 Task: Open a blank sheet, save the file as Cartypes.html Add Heading 'Types of Cars:'Add the following points with numerals 'I.	Sedan_x000D_
II.	SUV_x000D_
III.	Sports car_x000D_
'Select the entire thext and change line spacing to  1.15 ,change the font size of heading and points to 18
Action: Mouse moved to (254, 184)
Screenshot: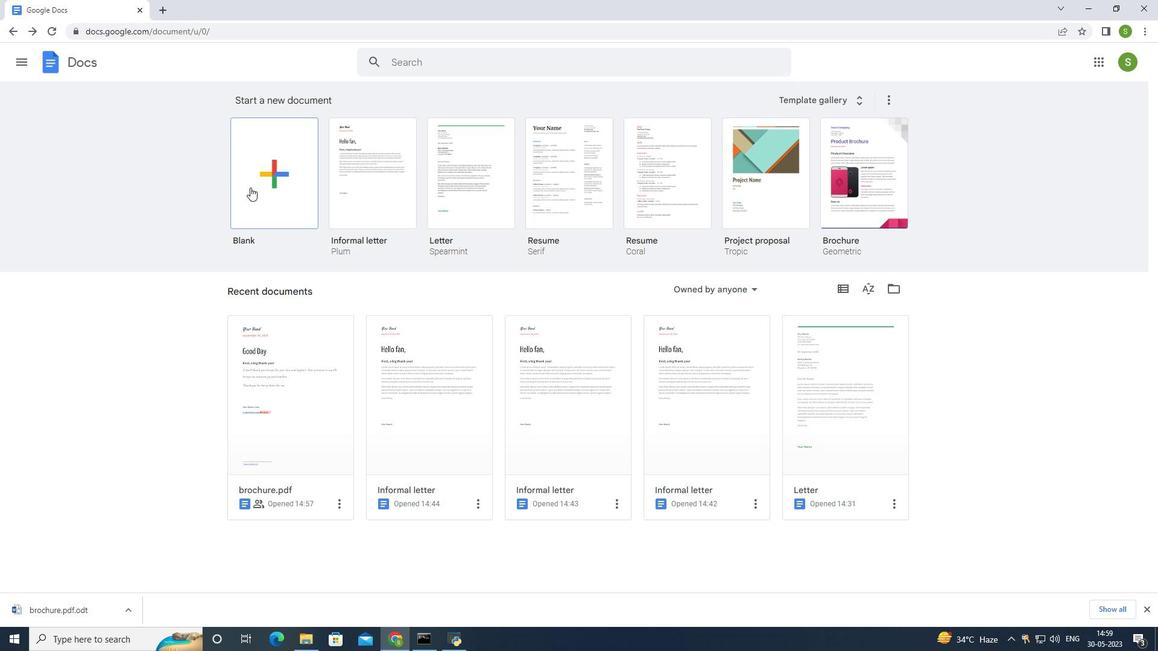 
Action: Mouse pressed left at (254, 184)
Screenshot: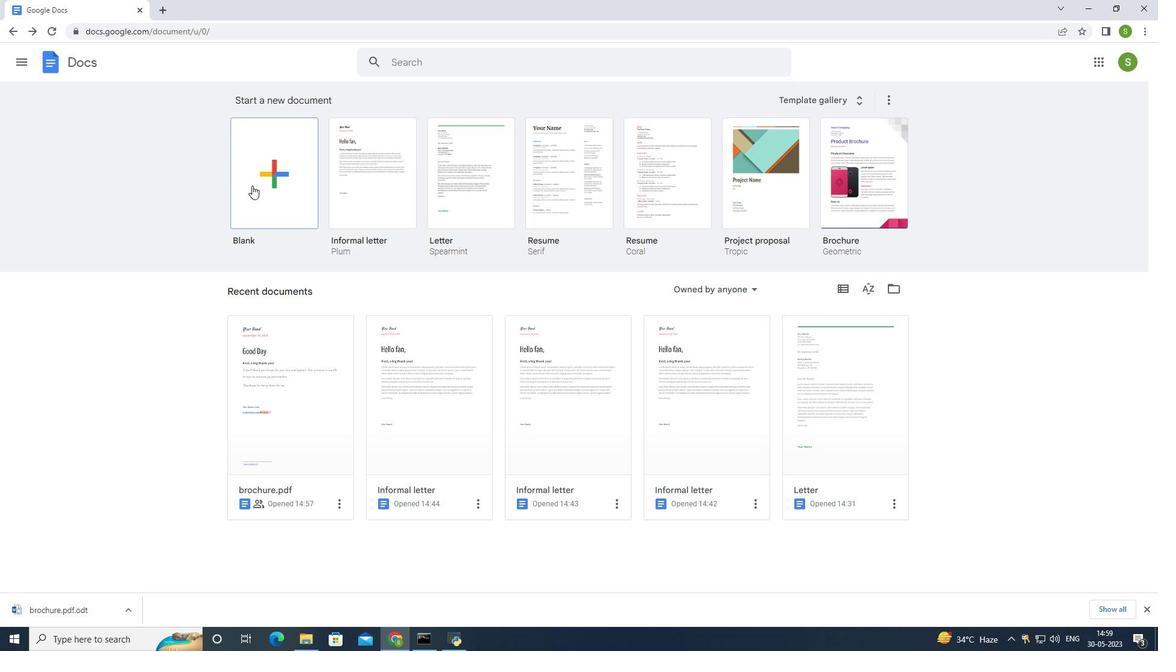 
Action: Mouse moved to (93, 56)
Screenshot: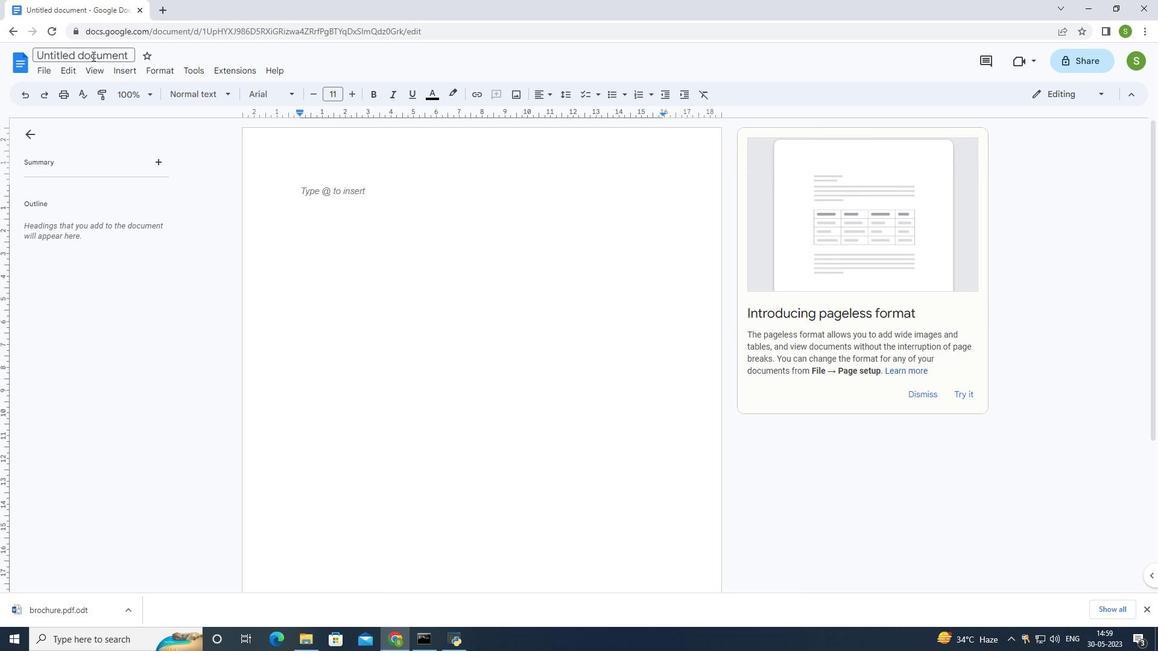 
Action: Mouse pressed left at (93, 56)
Screenshot: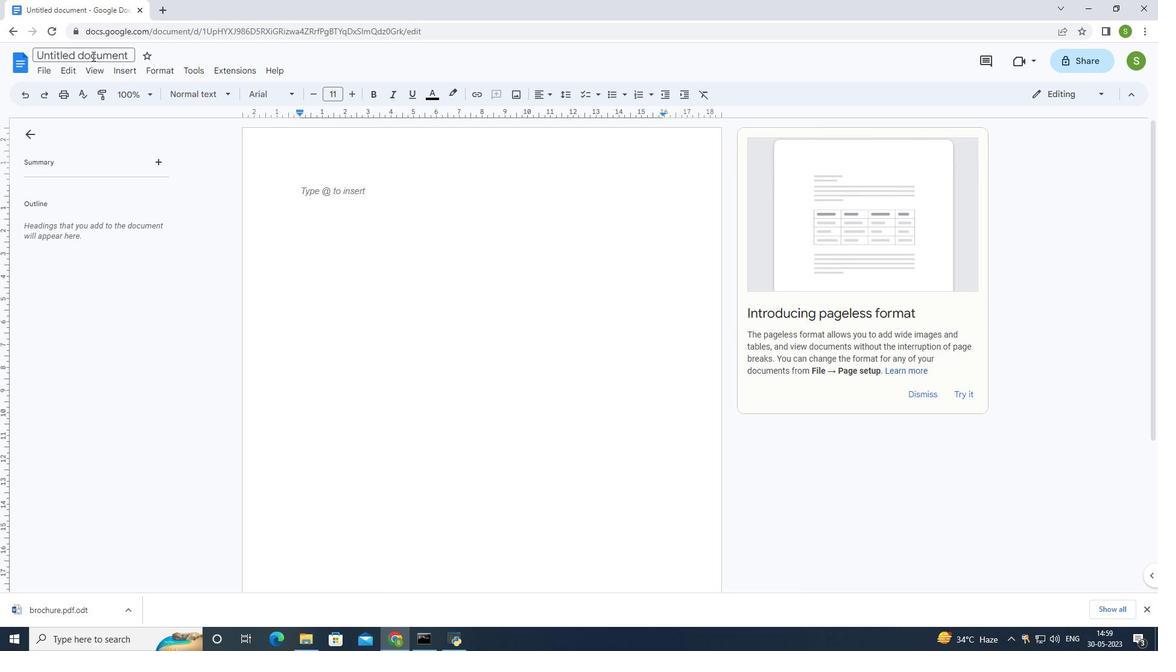
Action: Mouse moved to (132, 56)
Screenshot: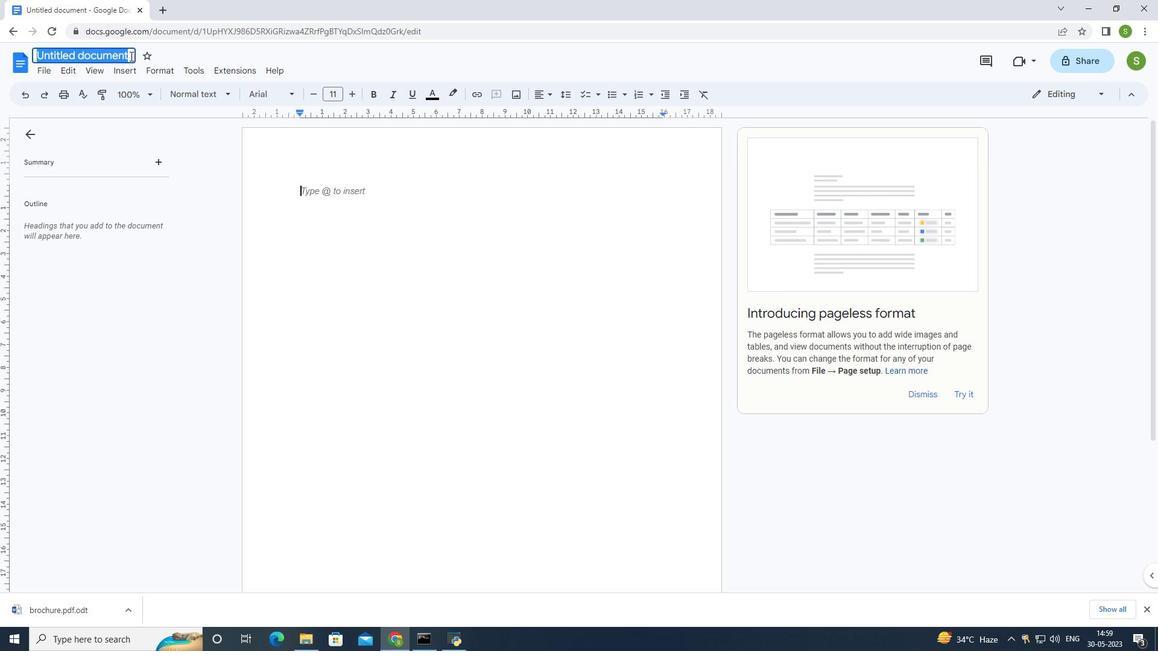 
Action: Key pressed <Key.shift>Cartypes.html<Key.enter>
Screenshot: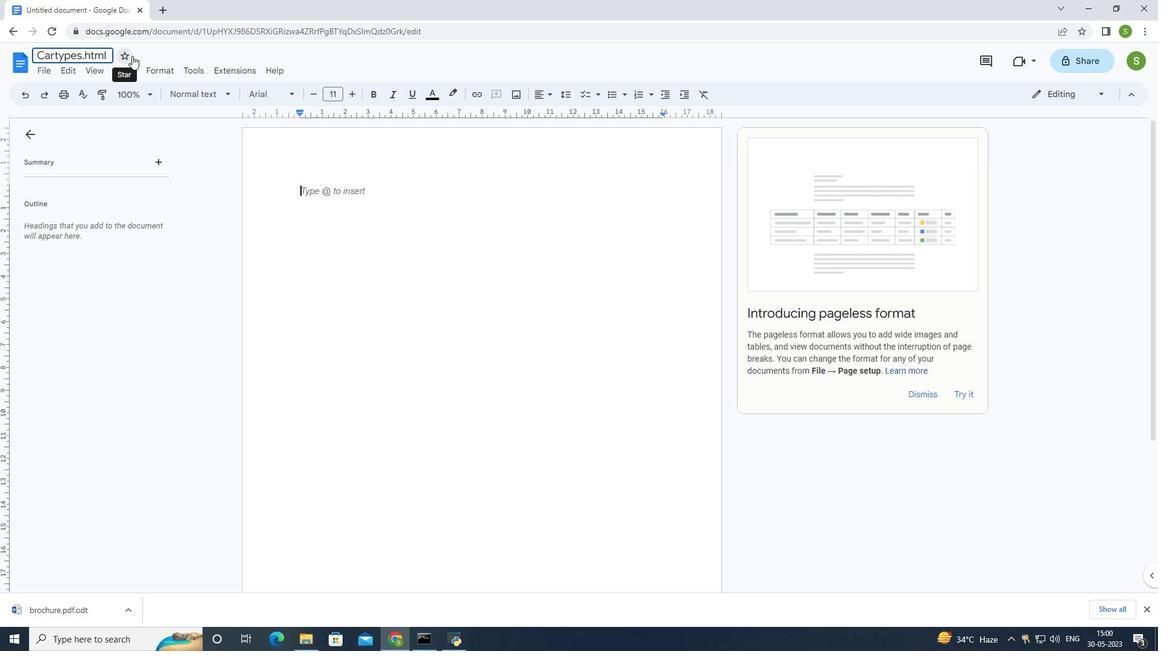 
Action: Mouse moved to (419, 184)
Screenshot: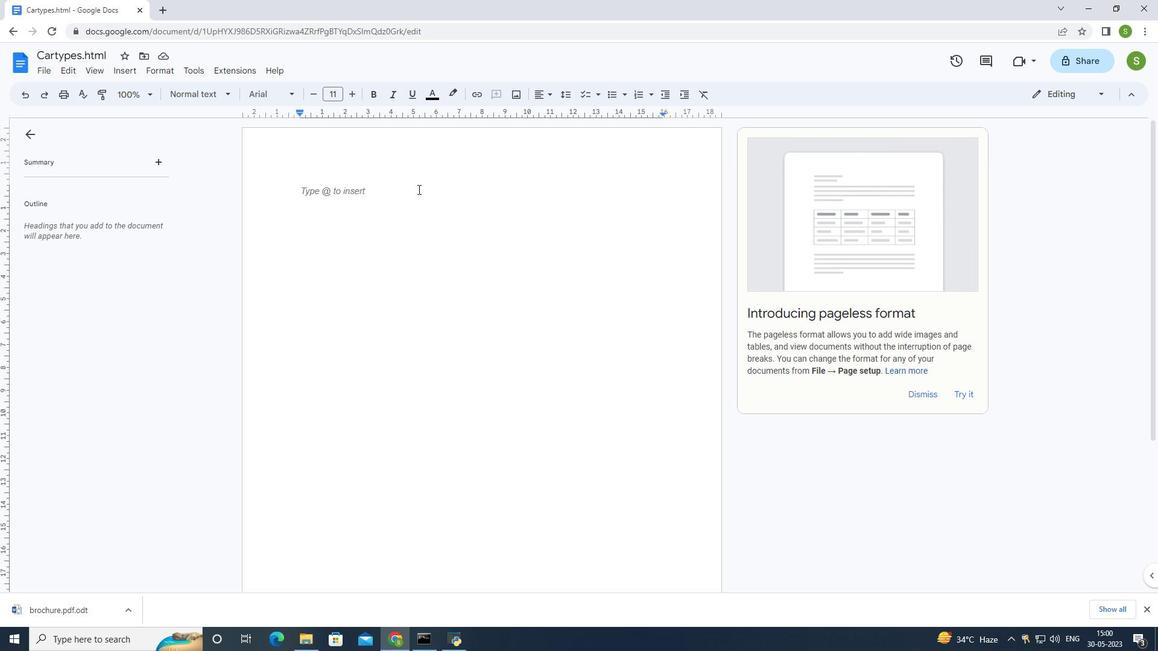 
Action: Key pressed <Key.shift>Types<Key.space>of<Key.space>cars<Key.enter>
Screenshot: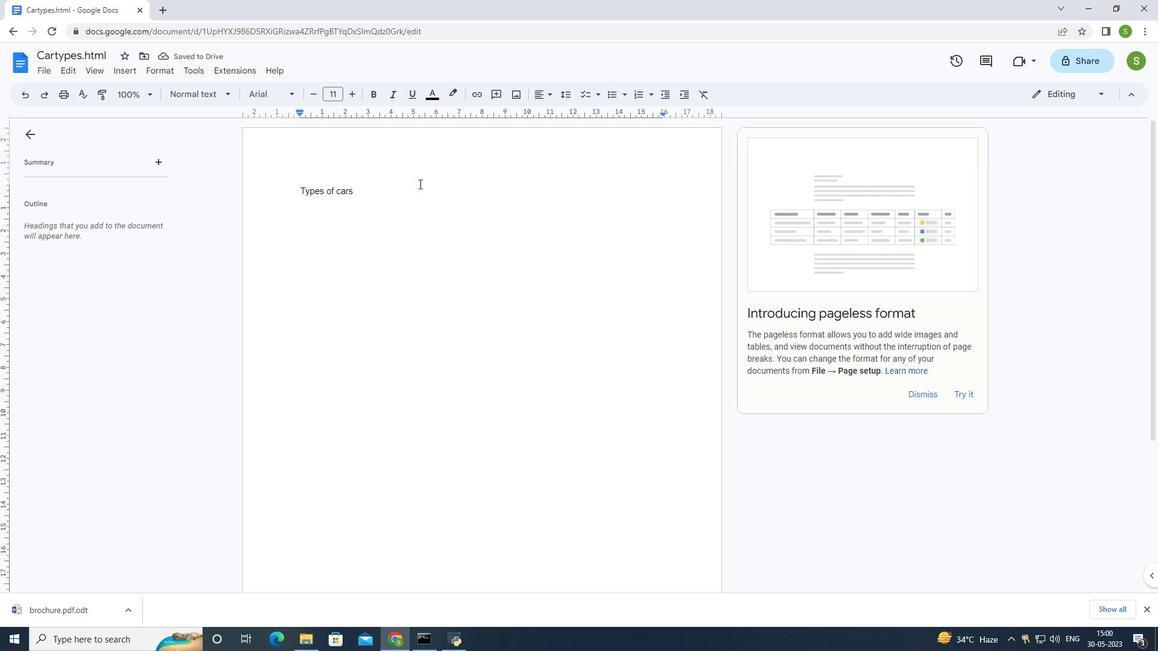 
Action: Mouse moved to (626, 92)
Screenshot: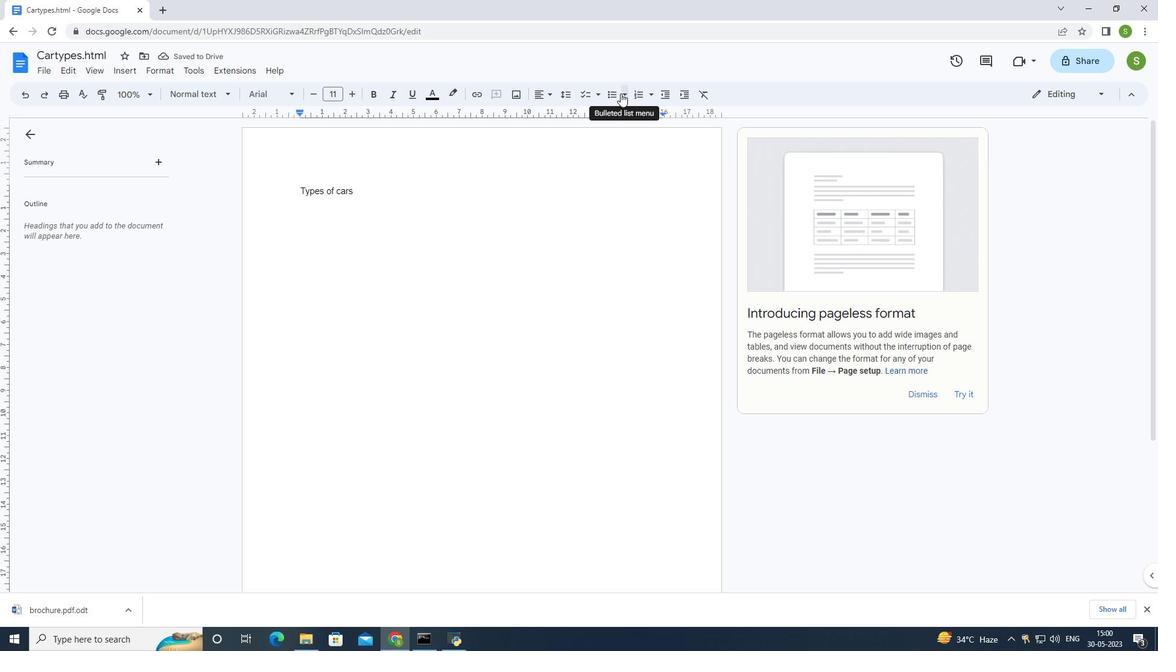 
Action: Mouse pressed left at (626, 92)
Screenshot: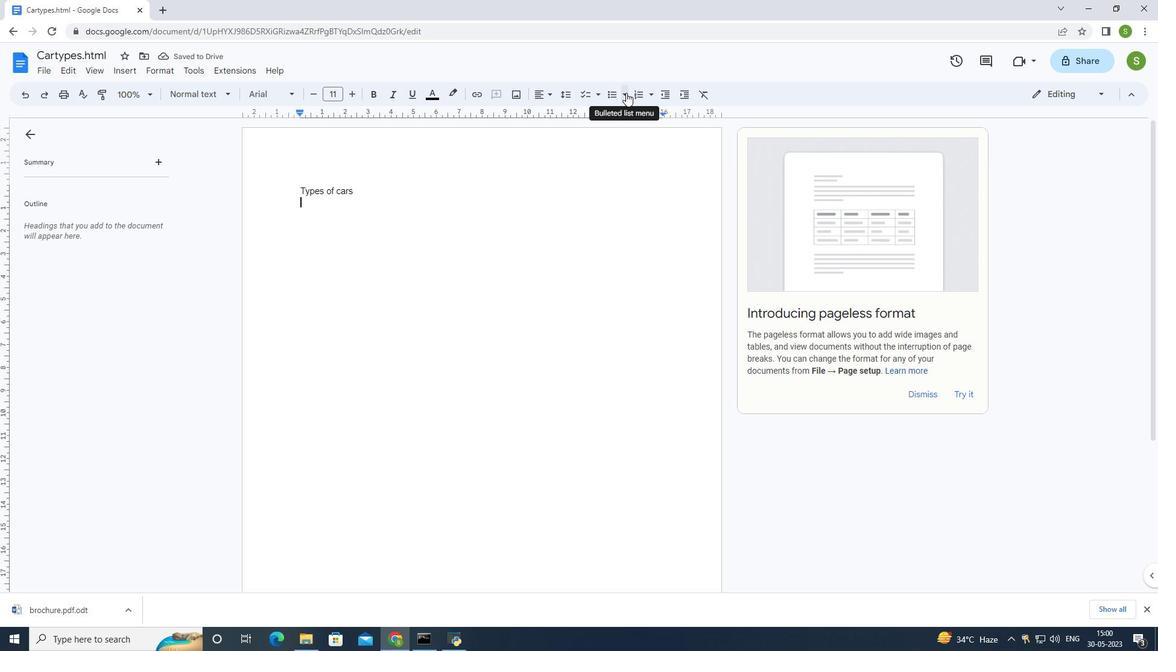 
Action: Mouse moved to (638, 96)
Screenshot: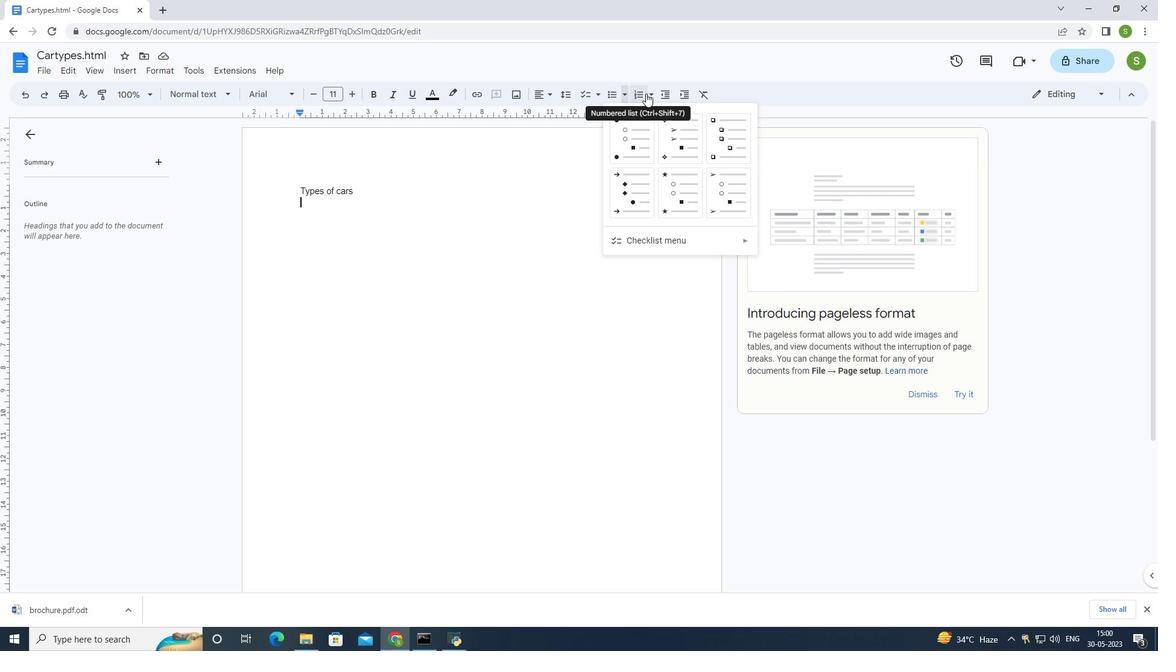 
Action: Mouse pressed left at (638, 96)
Screenshot: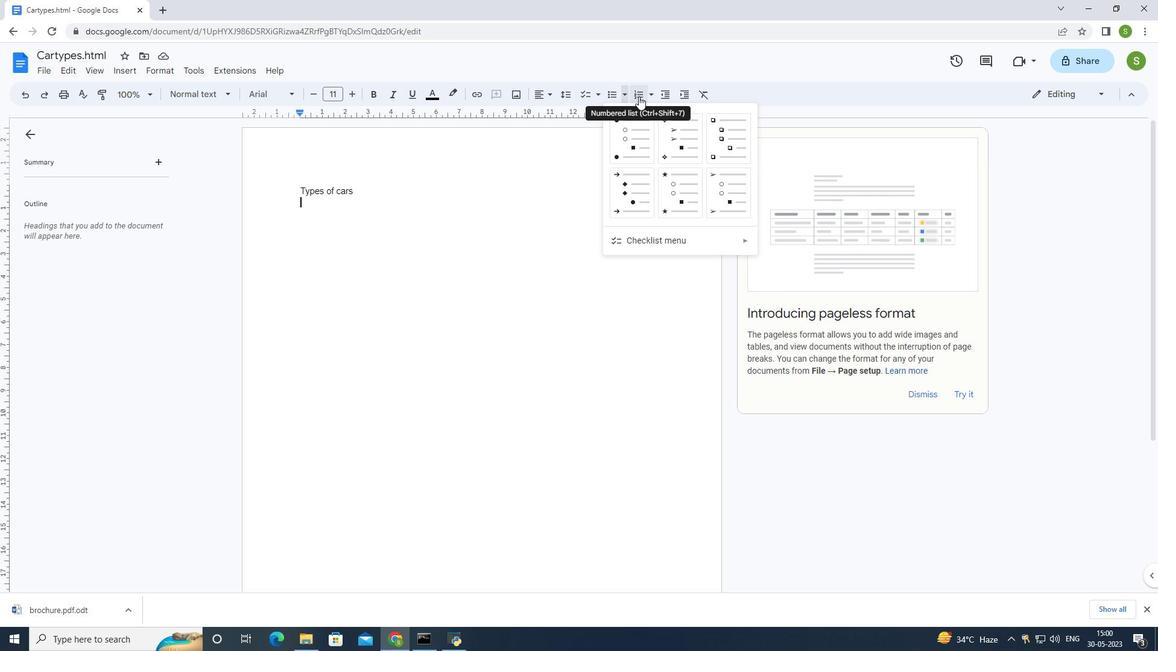 
Action: Mouse moved to (650, 92)
Screenshot: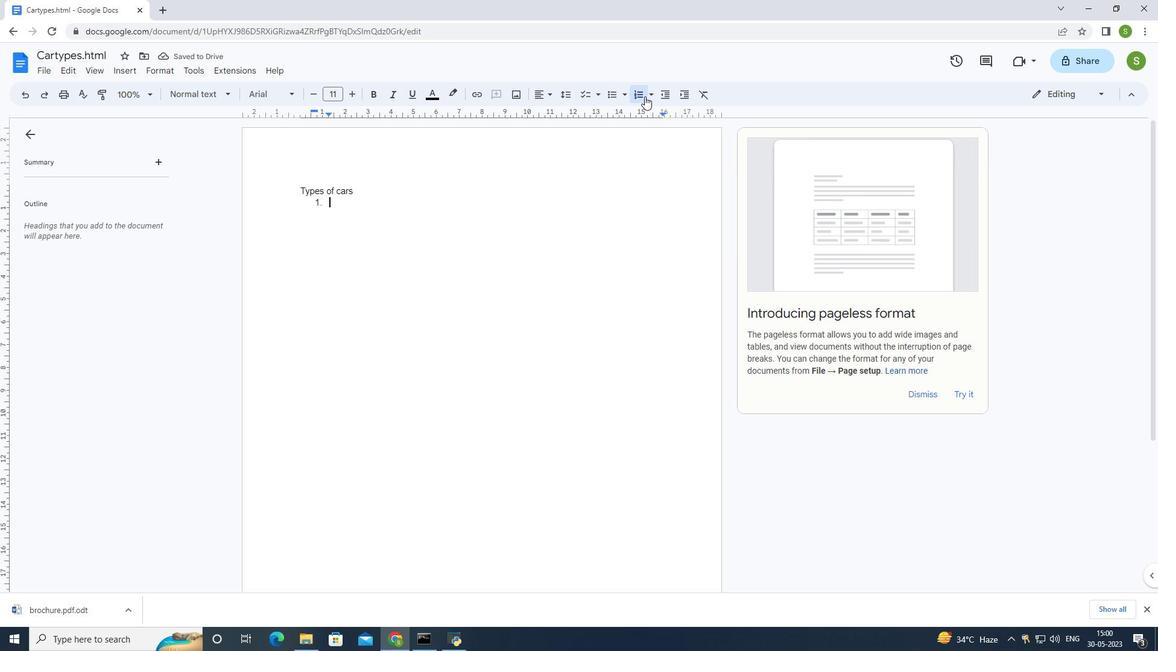 
Action: Mouse pressed left at (650, 92)
Screenshot: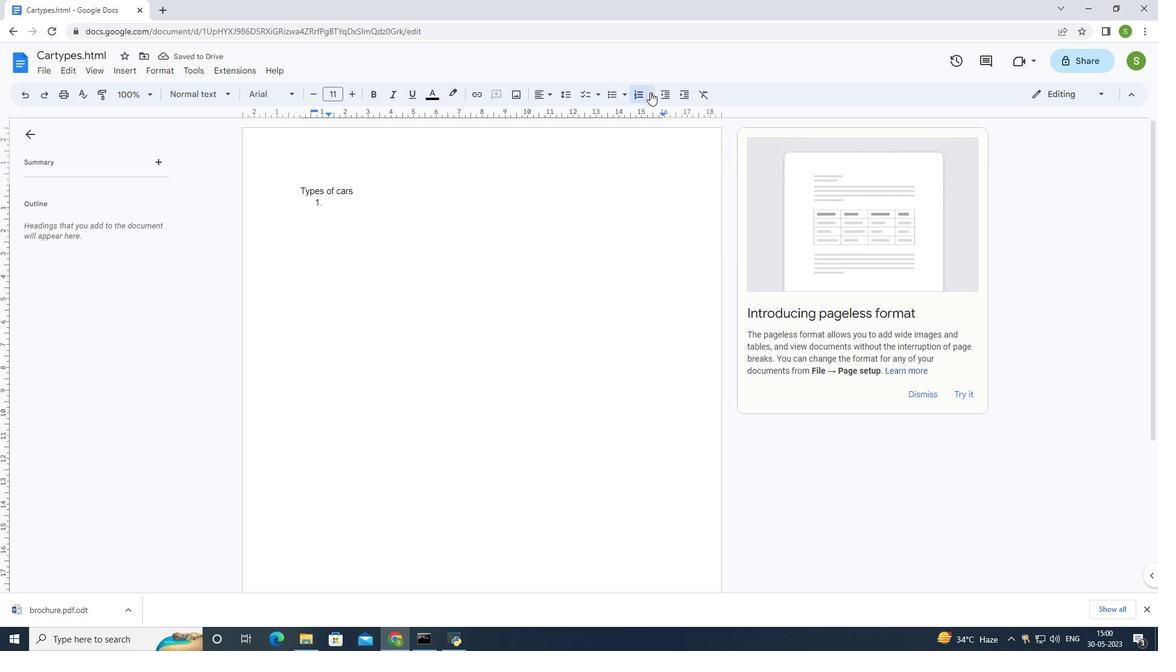
Action: Mouse moved to (716, 188)
Screenshot: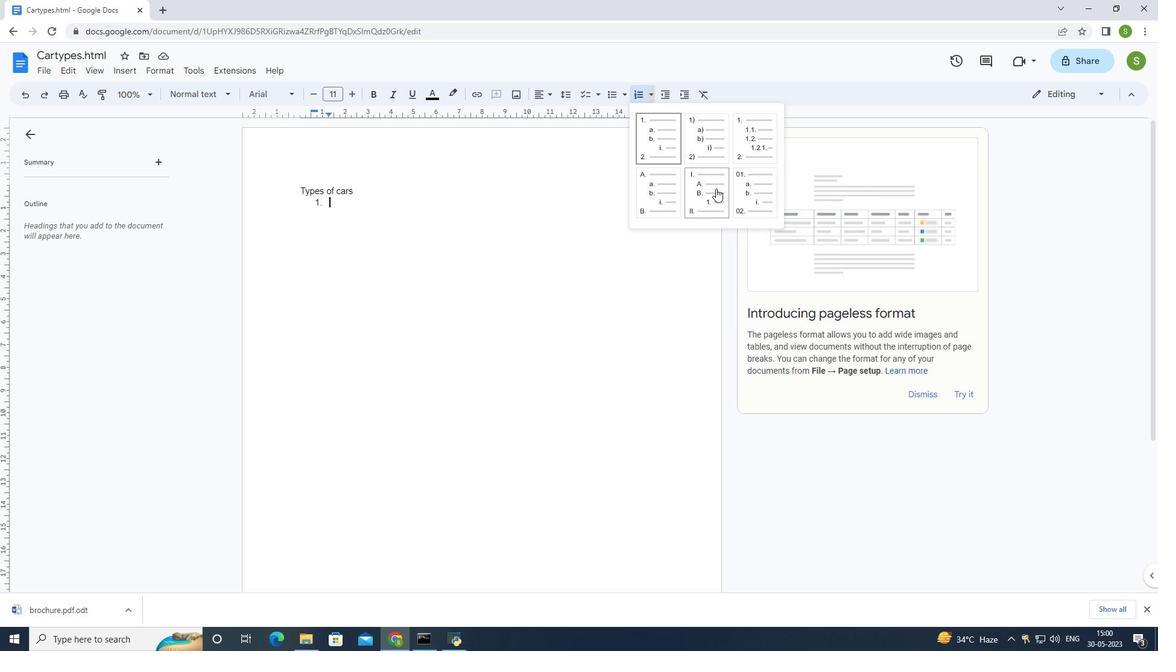 
Action: Mouse pressed left at (716, 188)
Screenshot: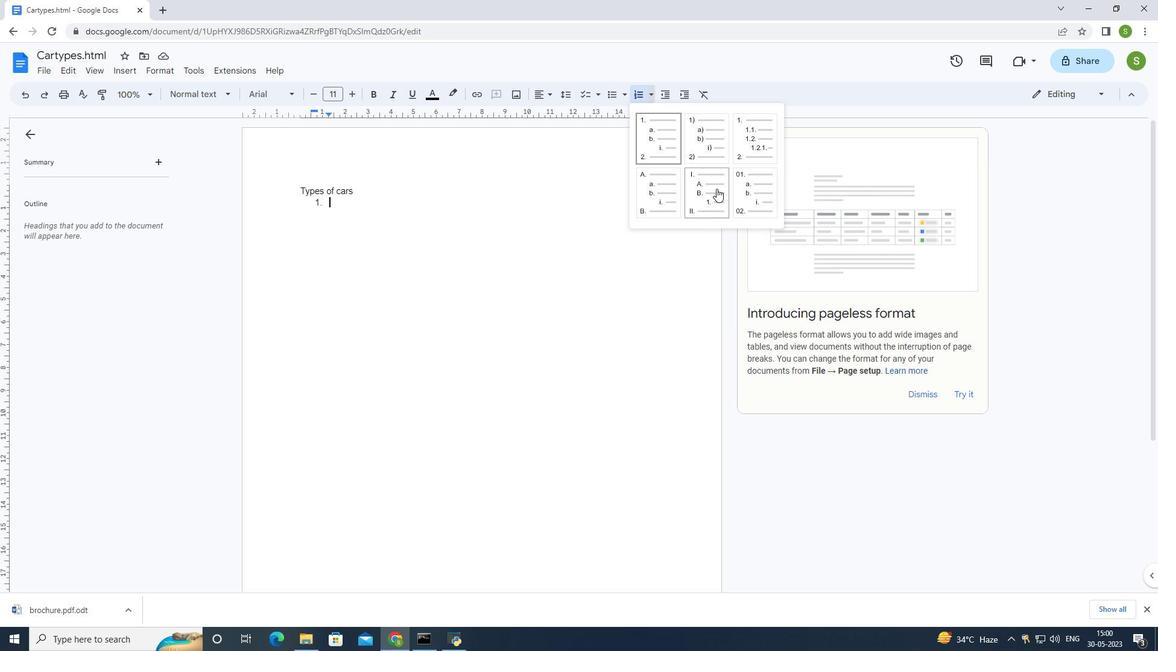 
Action: Mouse moved to (558, 164)
Screenshot: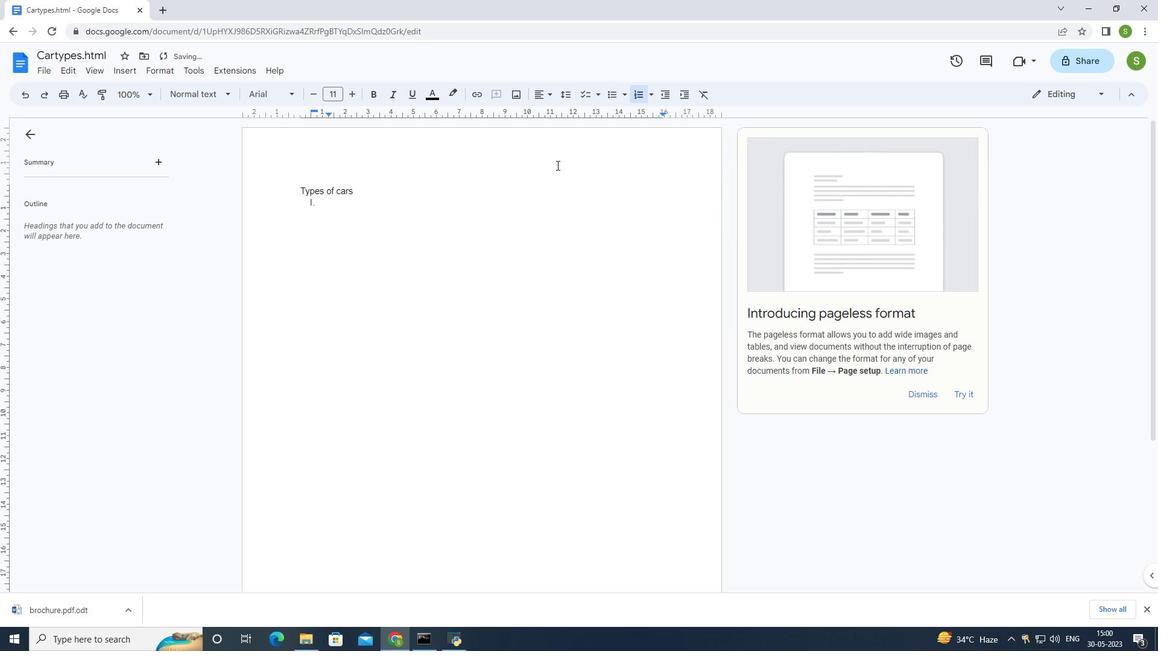 
Action: Key pressed <Key.shift>Sedan<Key.enter><Key.shift><Key.shift><Key.shift><Key.shift><Key.shift><Key.shift><Key.shift><Key.shift><Key.shift><Key.shift><Key.shift>SUV<Key.enter><Key.shift><Key.shift><Key.shift><Key.shift><Key.shift>Sports<Key.space>car
Screenshot: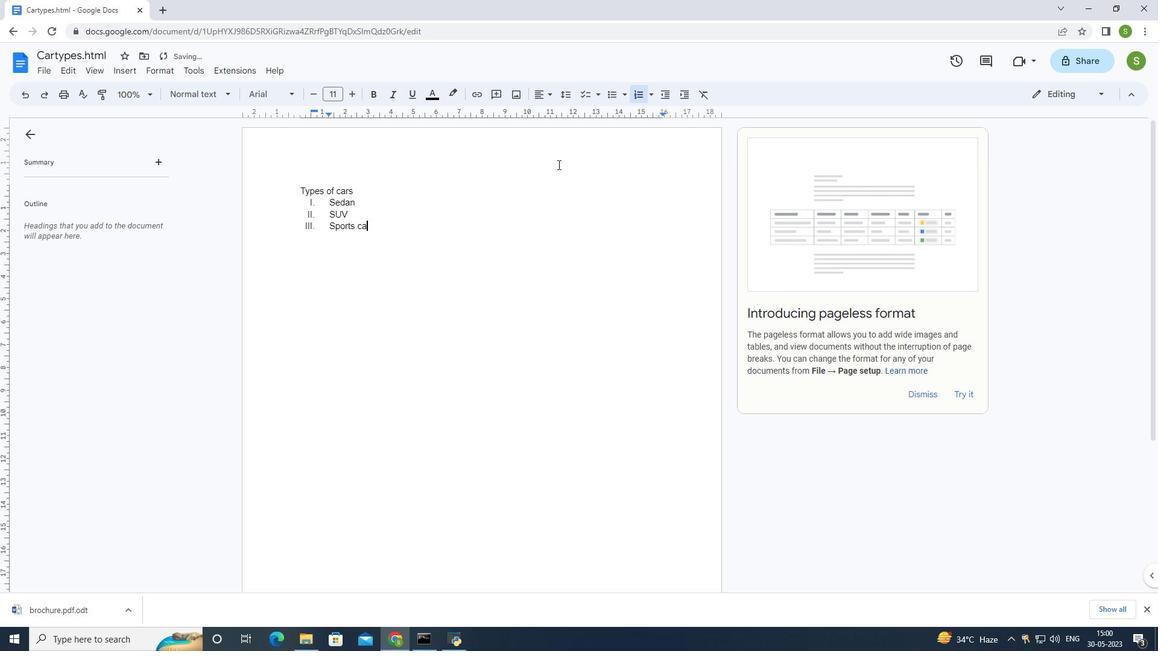 
Action: Mouse moved to (297, 184)
Screenshot: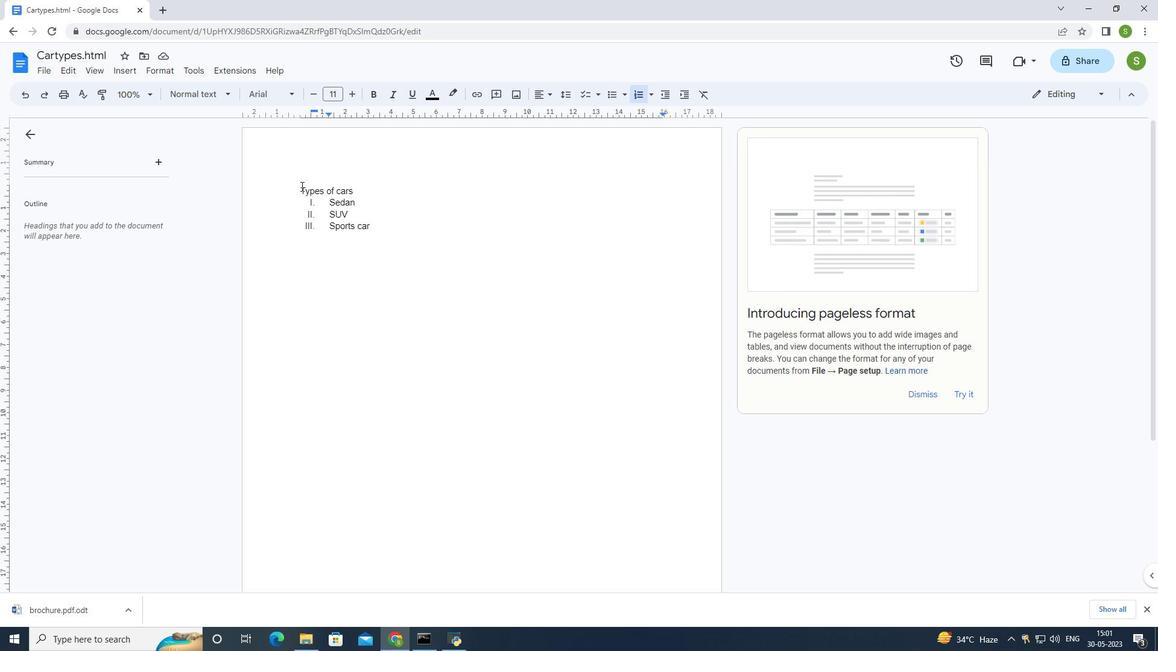 
Action: Mouse pressed left at (297, 184)
Screenshot: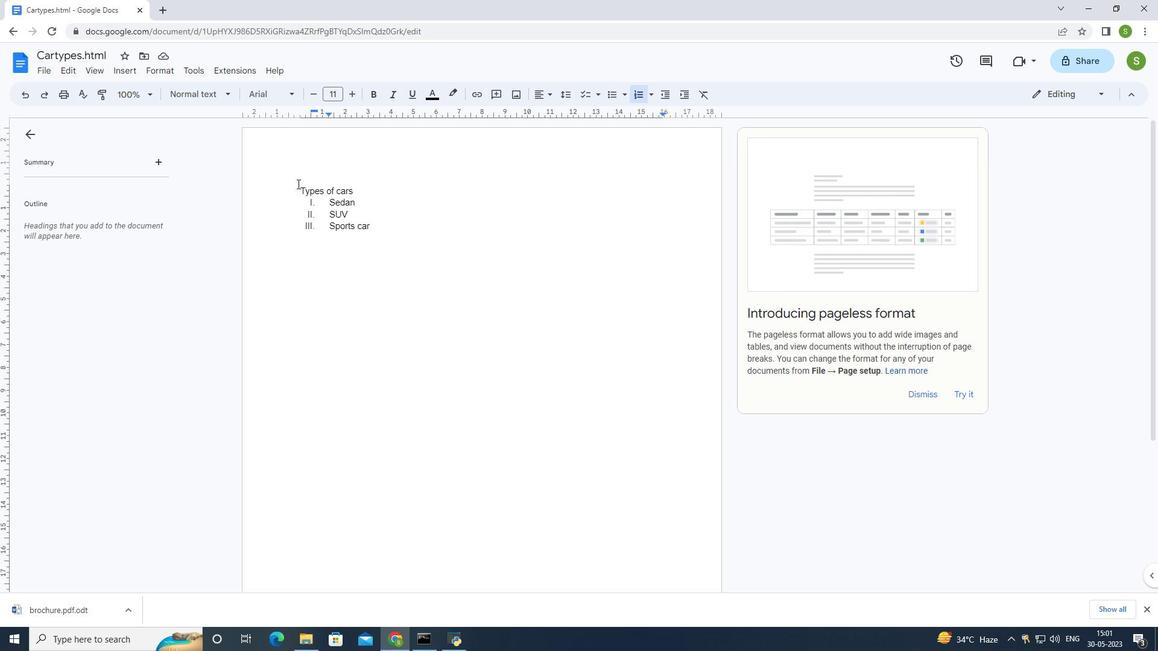 
Action: Mouse moved to (564, 97)
Screenshot: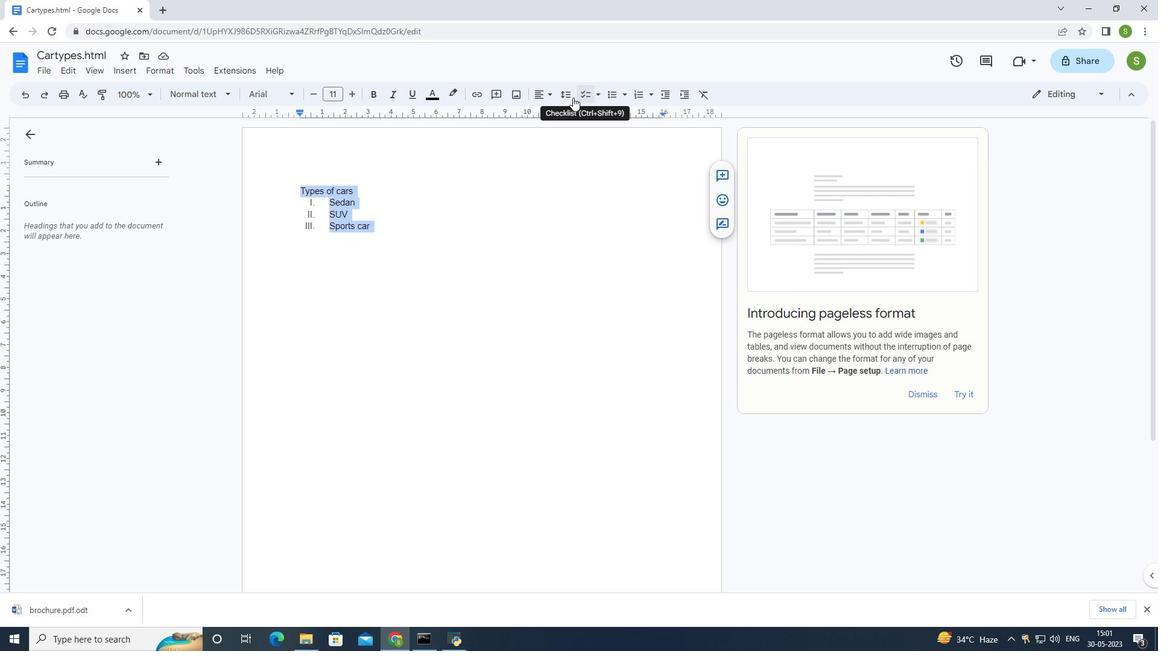 
Action: Mouse pressed left at (564, 97)
Screenshot: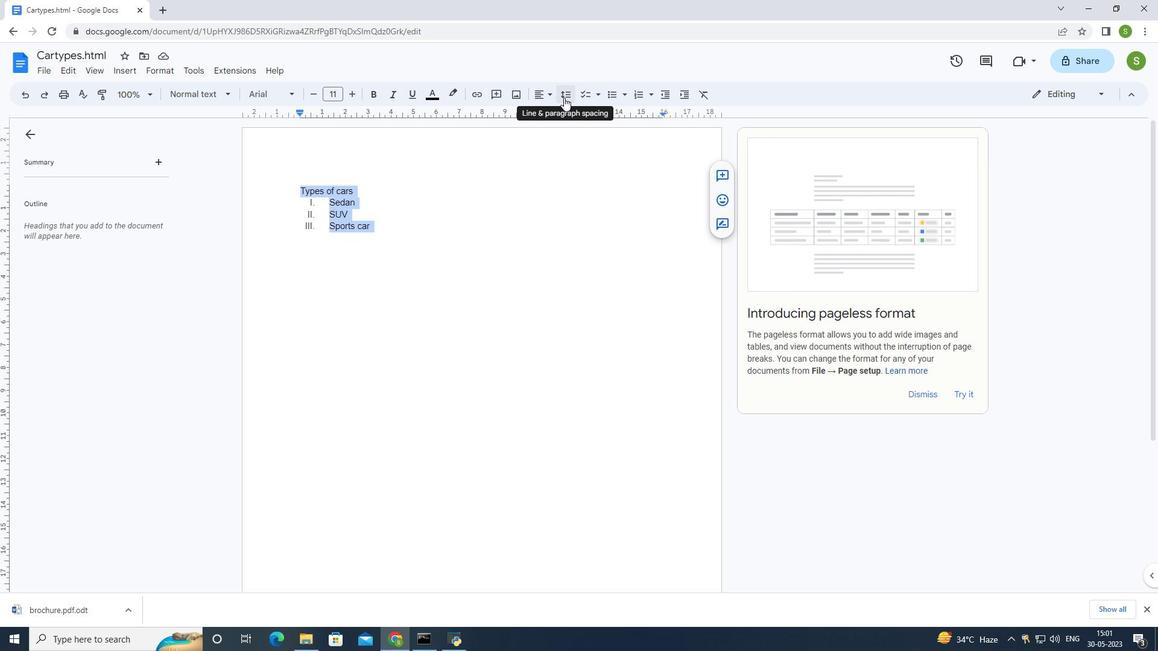 
Action: Mouse moved to (571, 139)
Screenshot: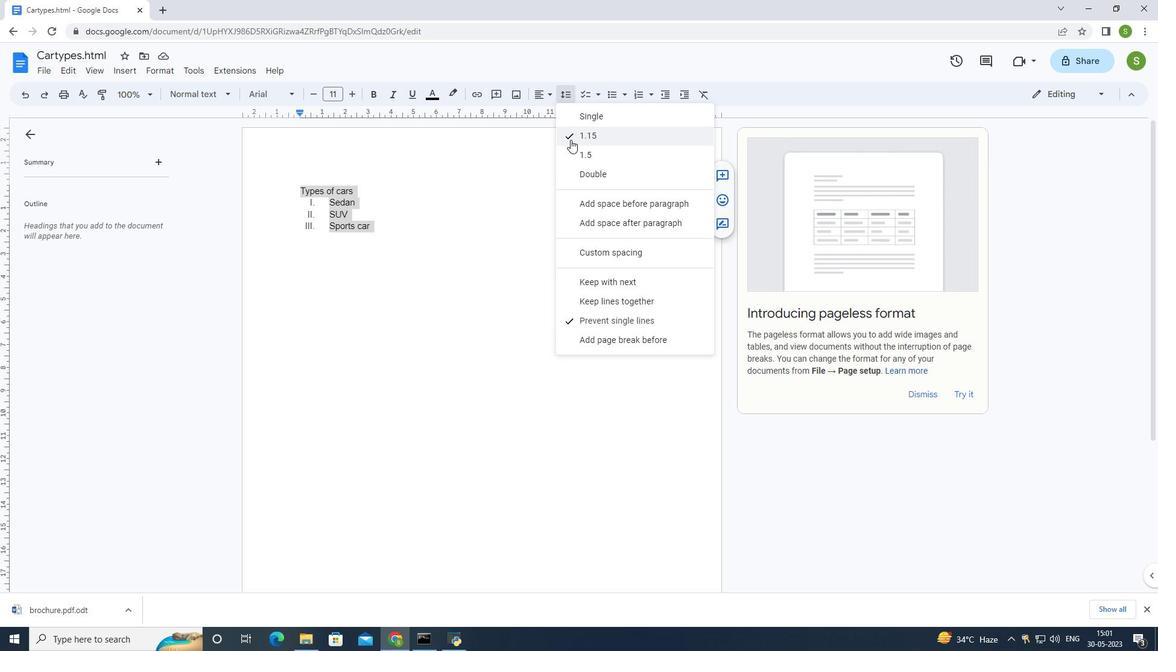
Action: Mouse pressed left at (571, 139)
Screenshot: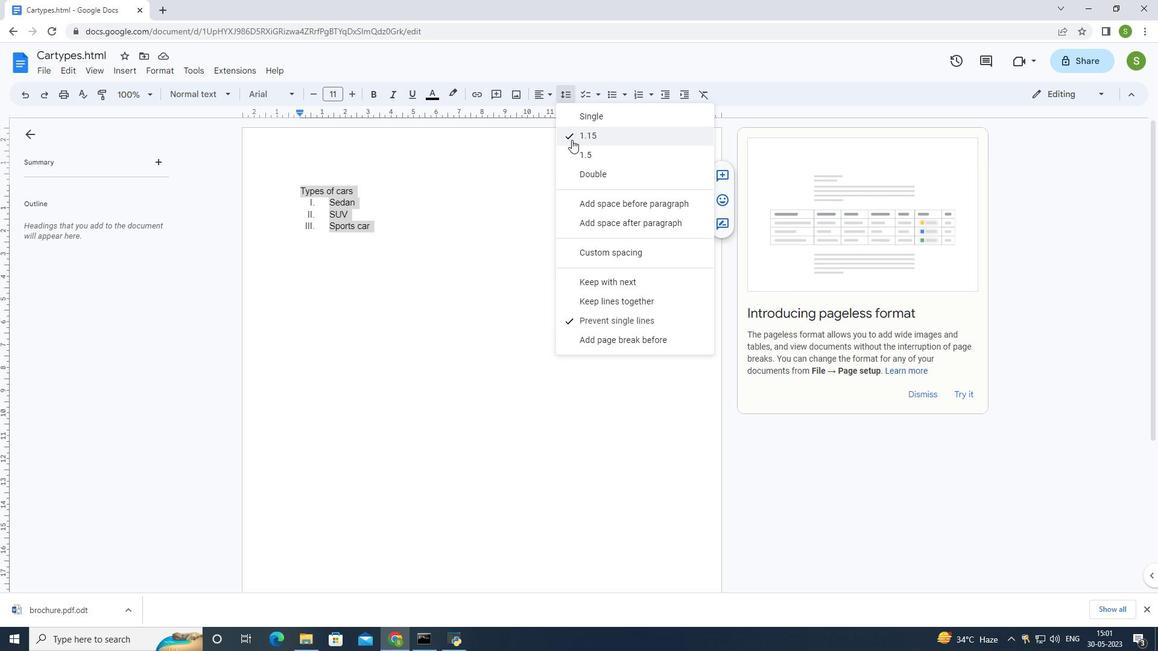 
Action: Mouse moved to (459, 232)
Screenshot: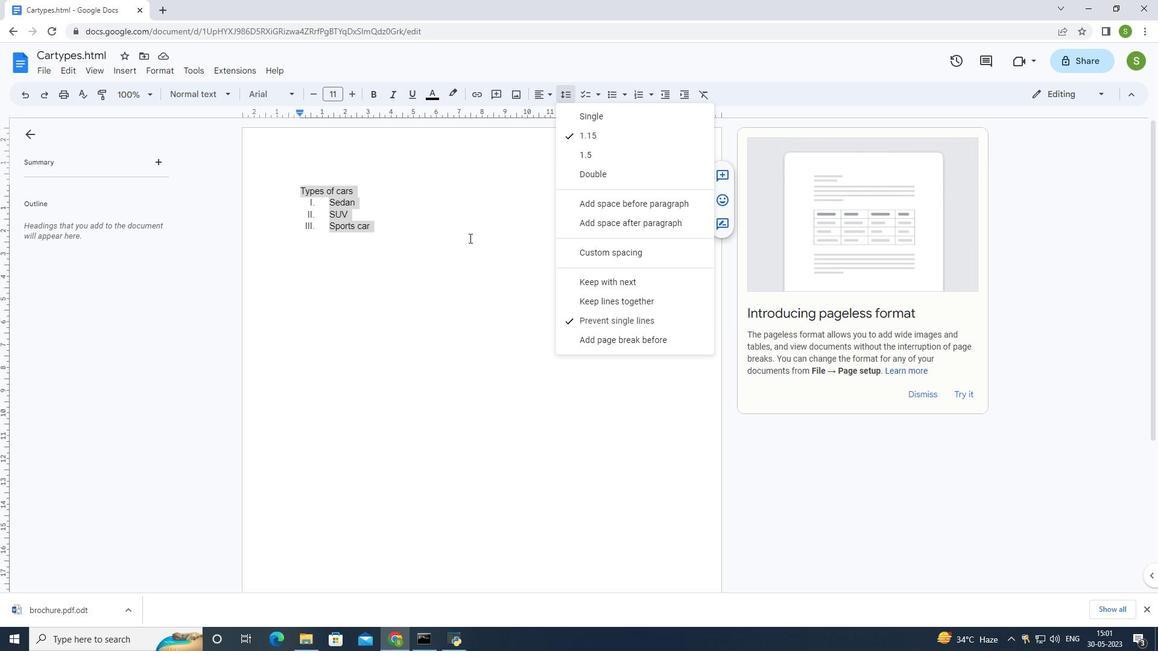 
Action: Mouse pressed left at (459, 232)
Screenshot: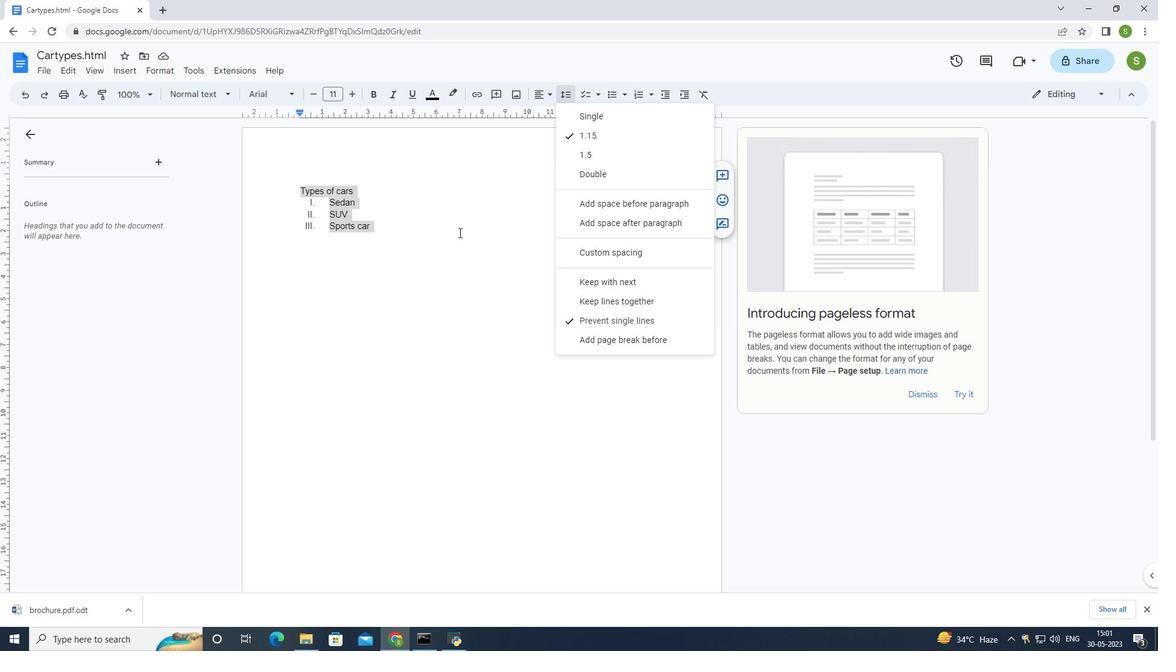 
Action: Mouse moved to (295, 189)
Screenshot: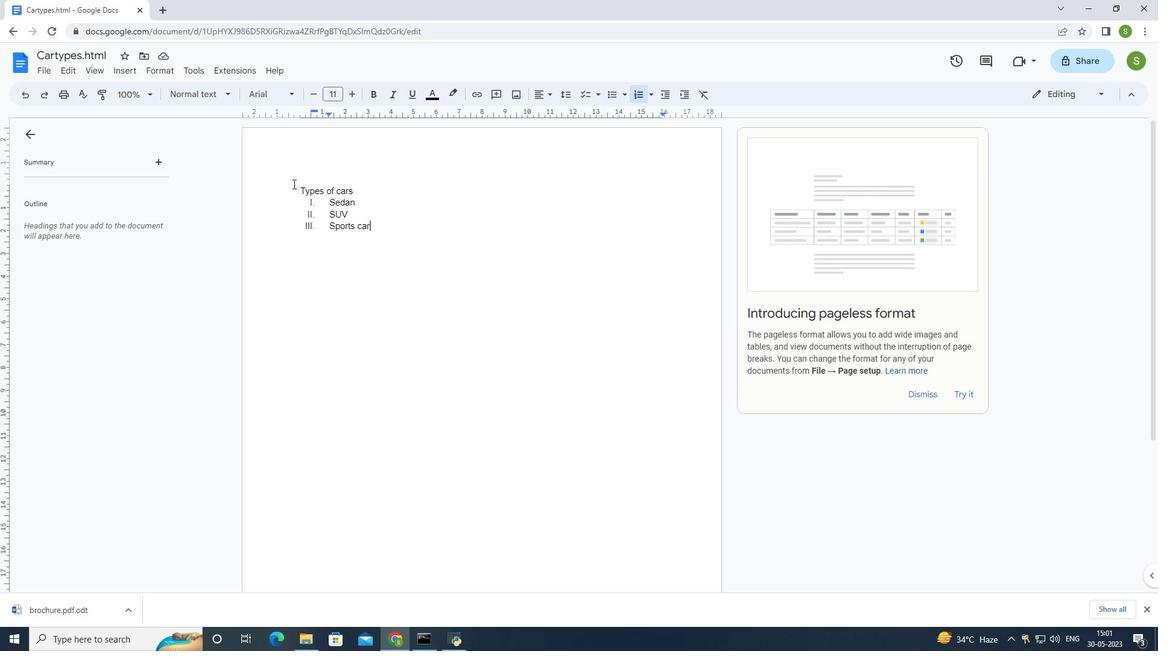 
Action: Mouse pressed left at (295, 189)
Screenshot: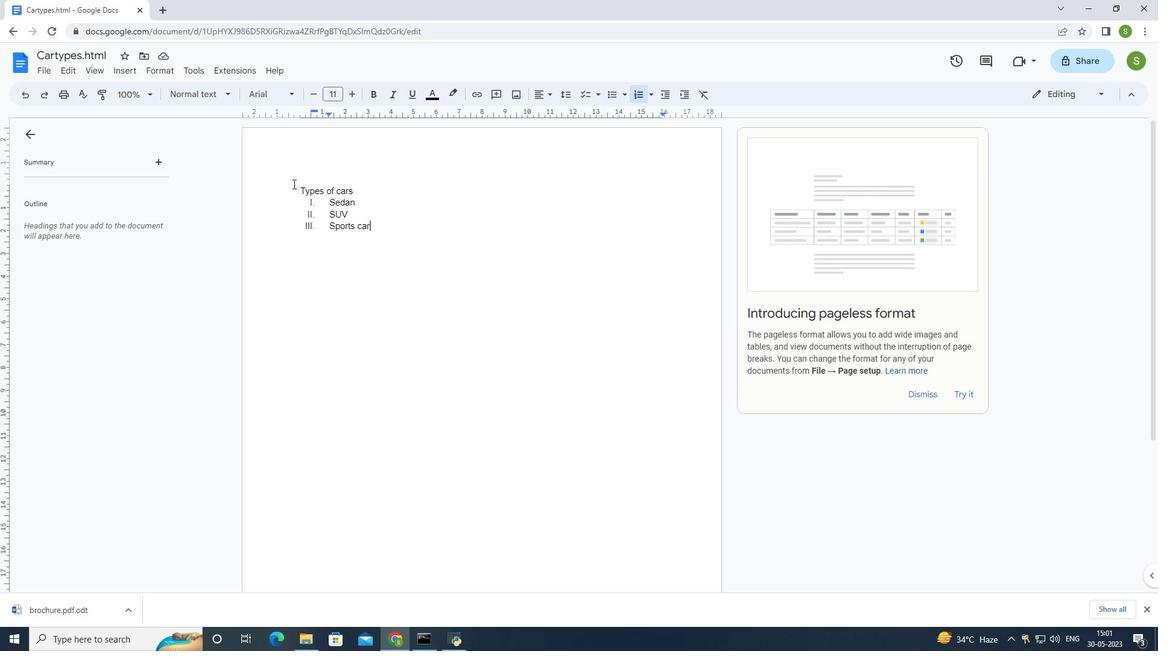 
Action: Mouse moved to (313, 179)
Screenshot: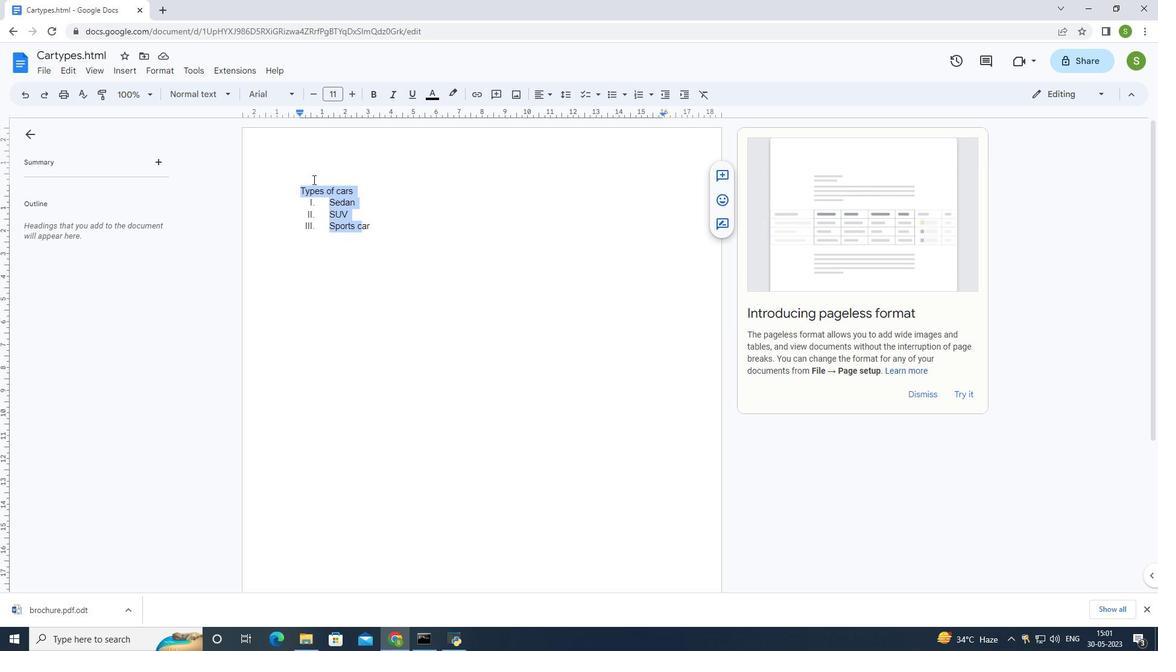 
Action: Mouse pressed left at (313, 179)
Screenshot: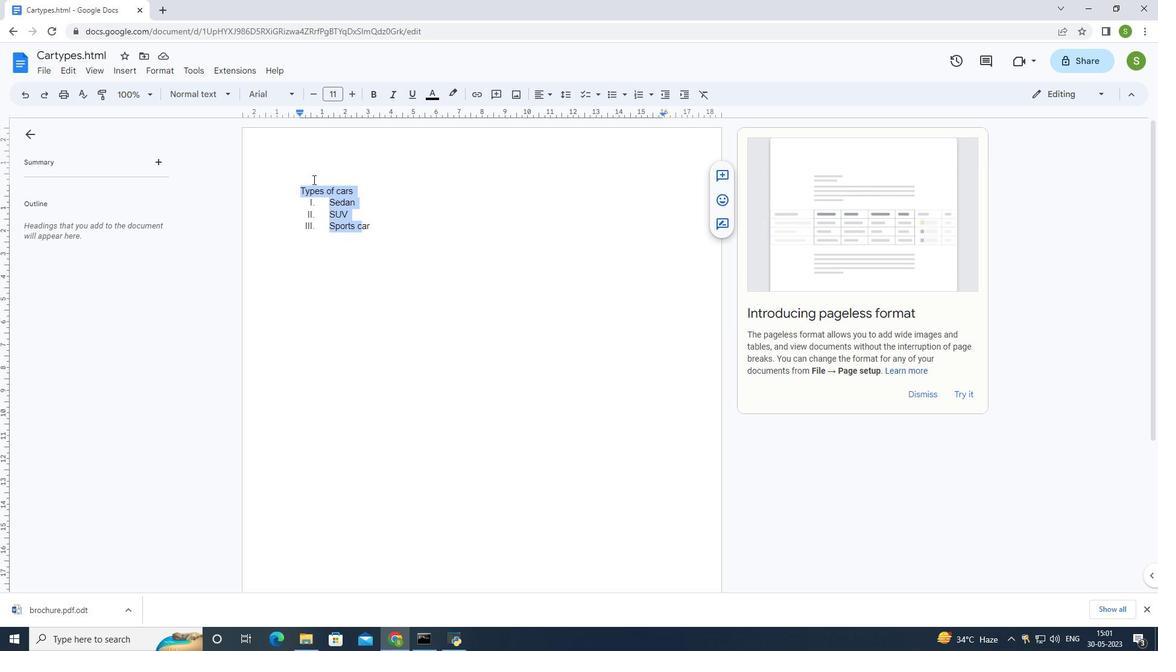 
Action: Mouse moved to (295, 180)
Screenshot: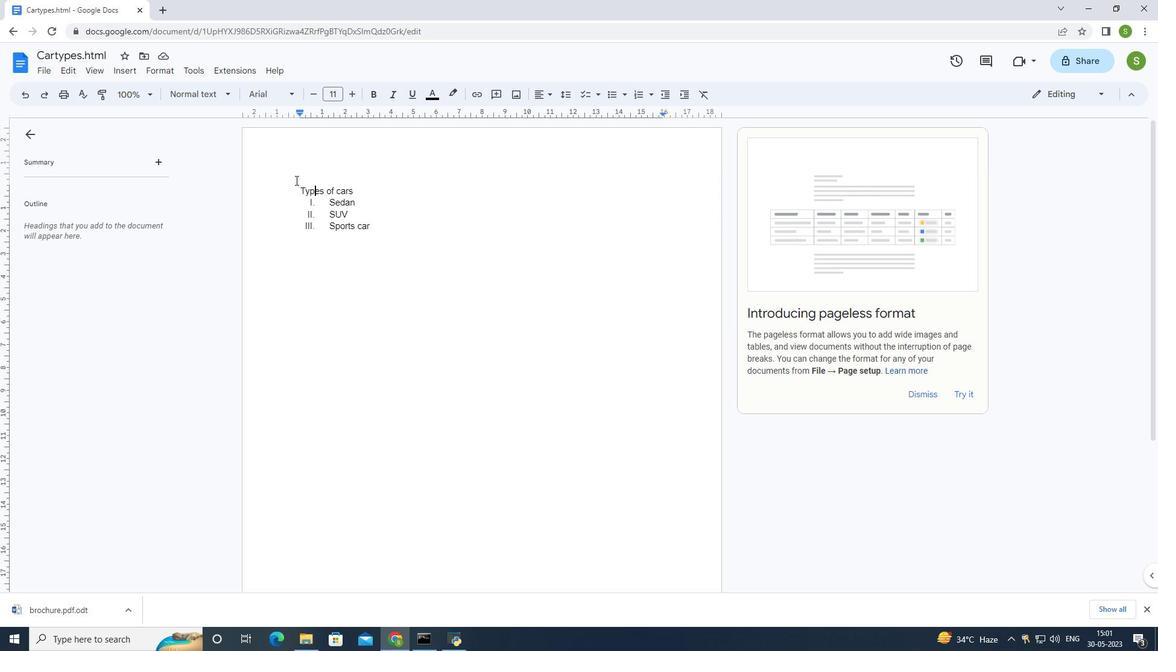 
Action: Mouse pressed left at (295, 180)
Screenshot: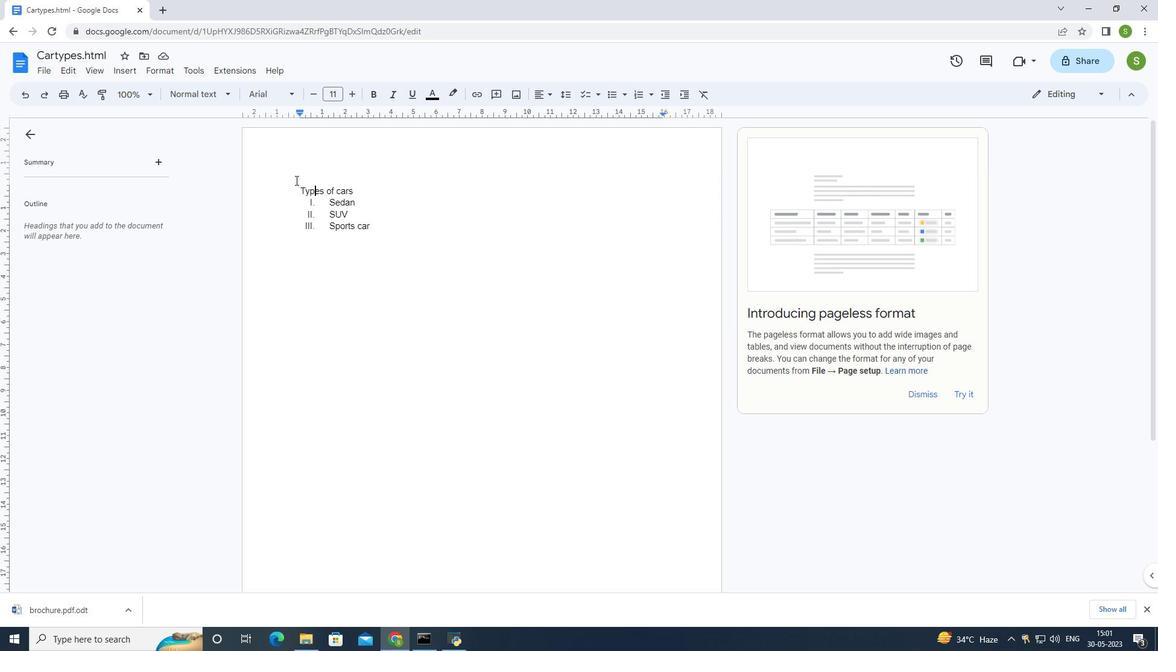 
Action: Mouse moved to (349, 95)
Screenshot: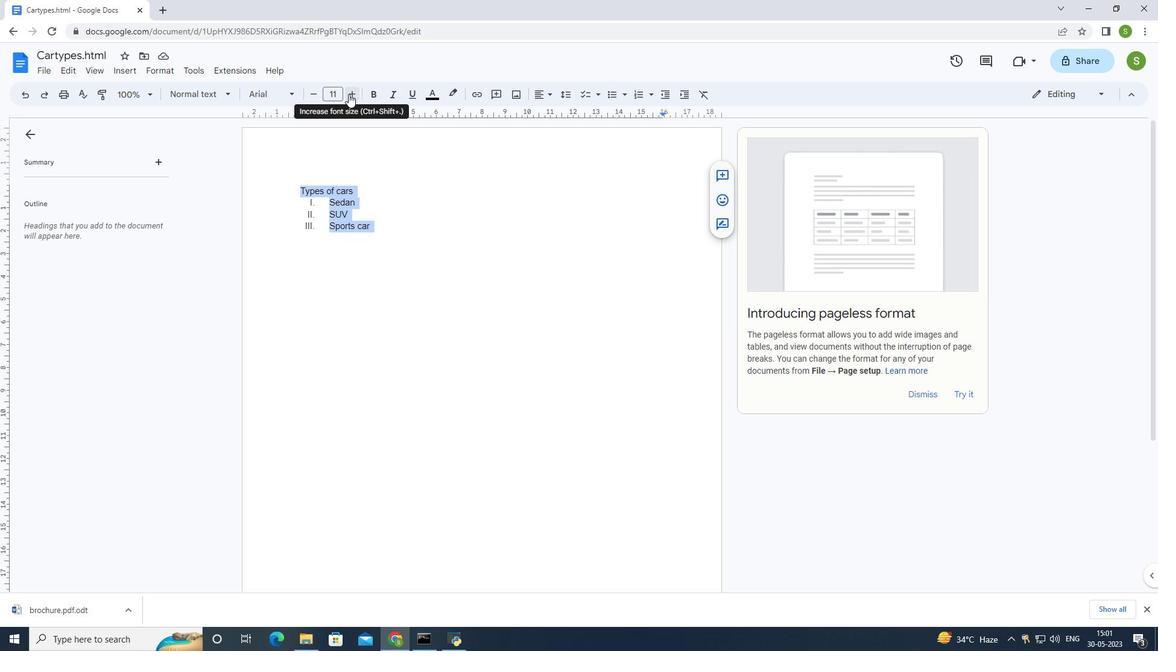 
Action: Mouse pressed left at (349, 95)
Screenshot: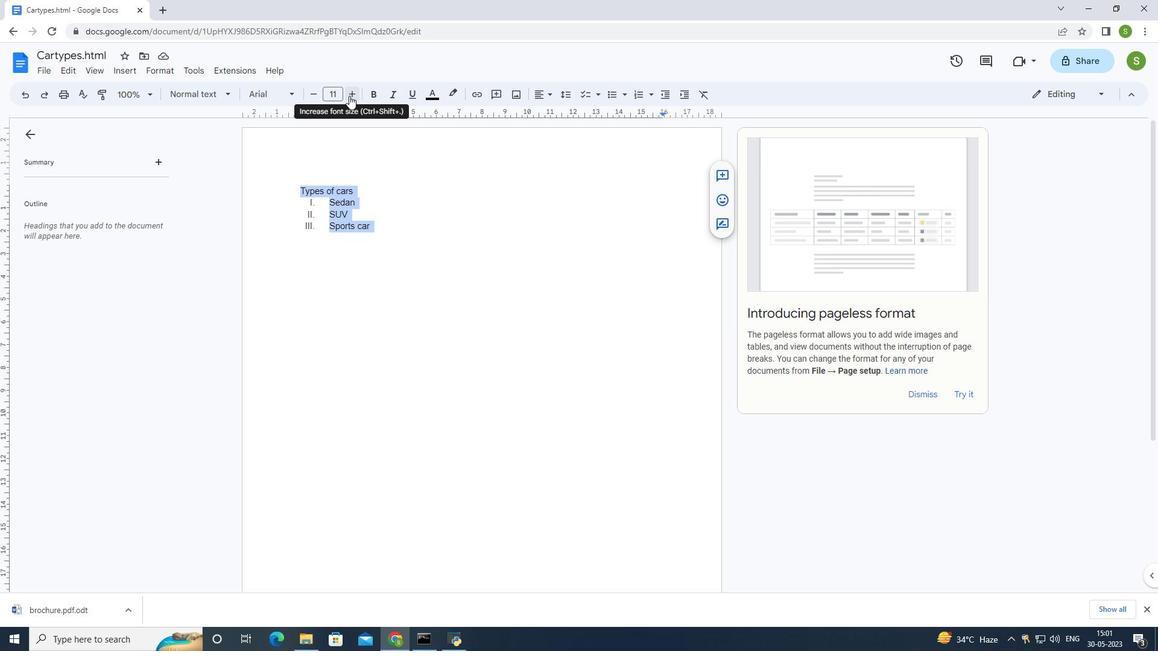 
Action: Mouse pressed left at (349, 95)
Screenshot: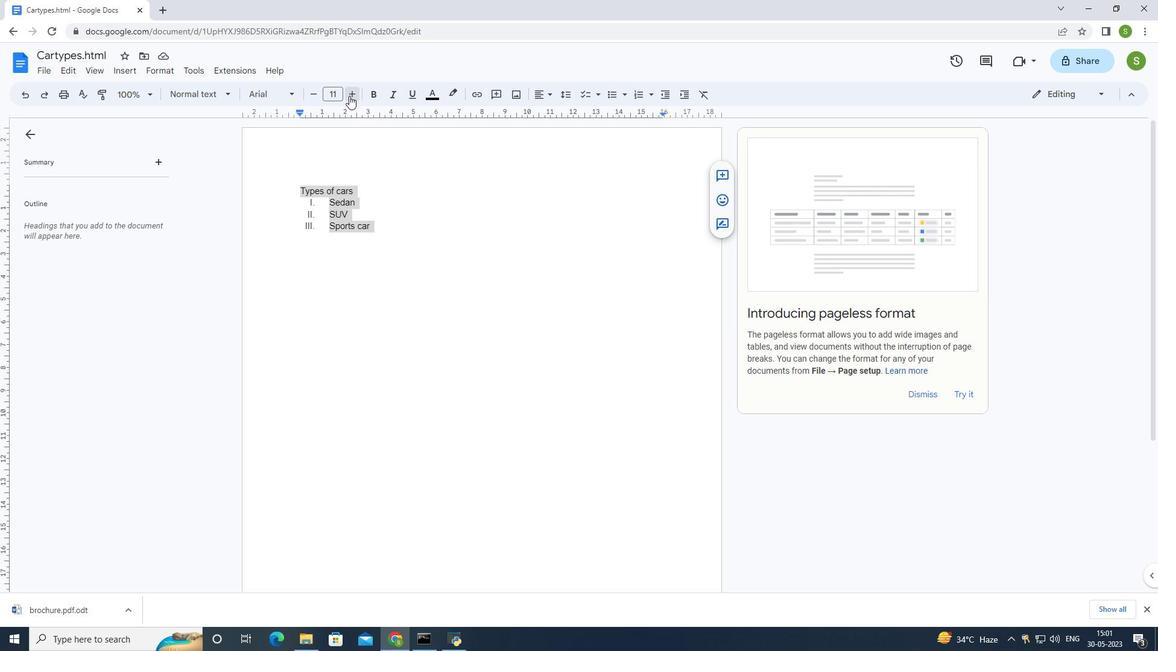 
Action: Mouse pressed left at (349, 95)
Screenshot: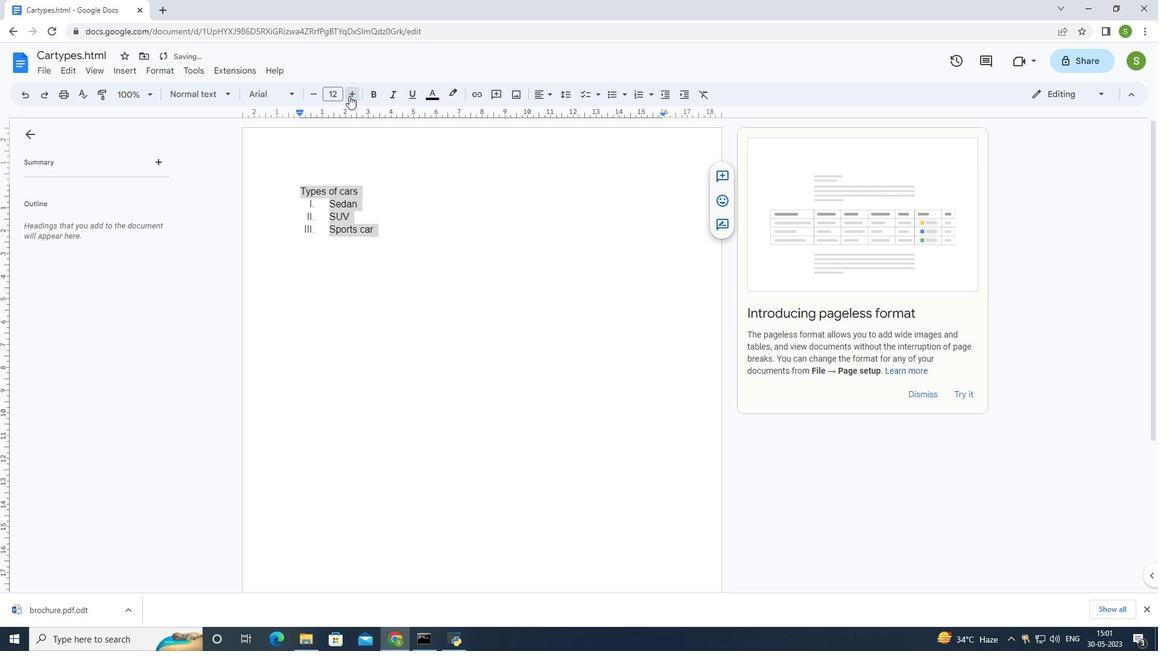 
Action: Mouse pressed left at (349, 95)
Screenshot: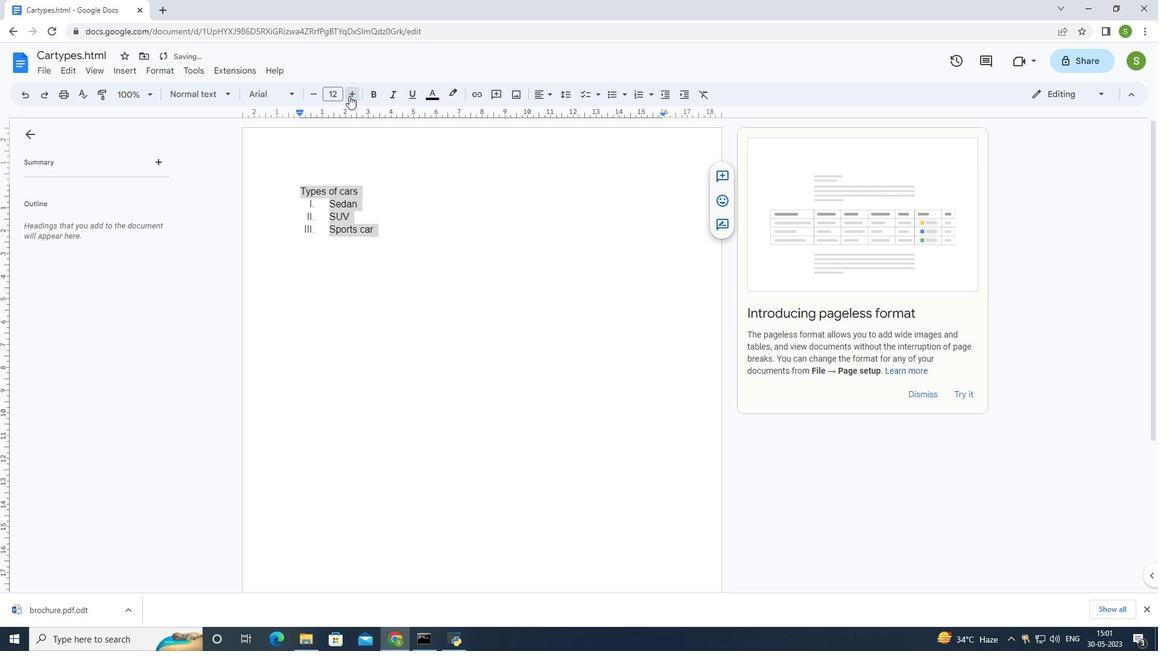 
Action: Mouse pressed left at (349, 95)
Screenshot: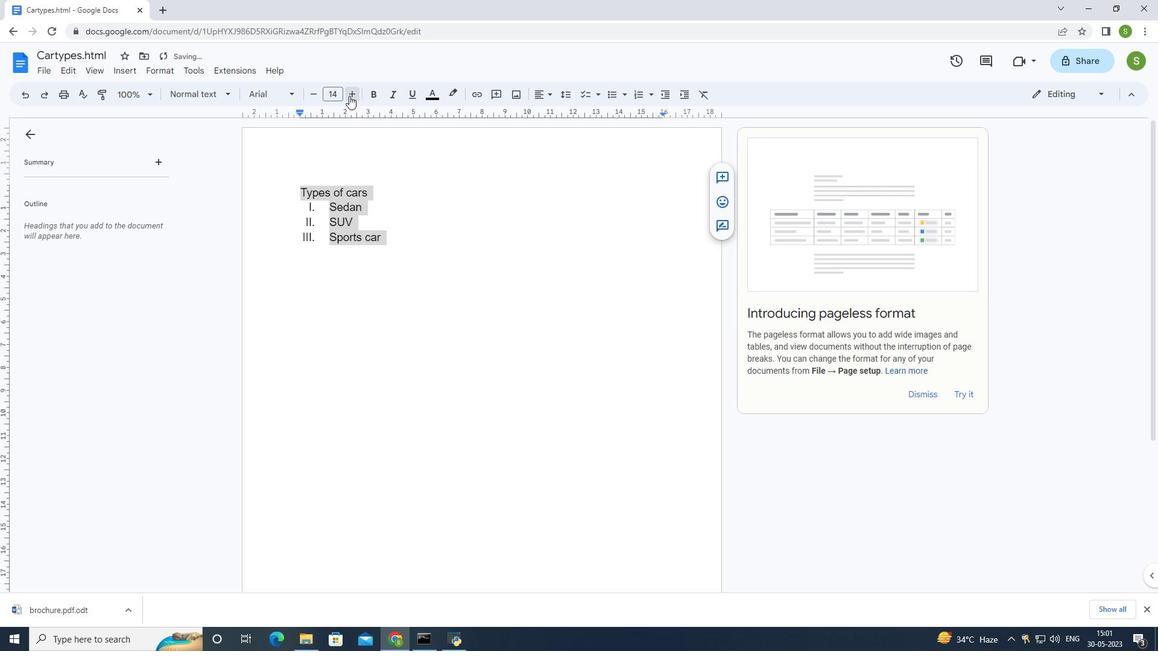 
Action: Mouse pressed left at (349, 95)
Screenshot: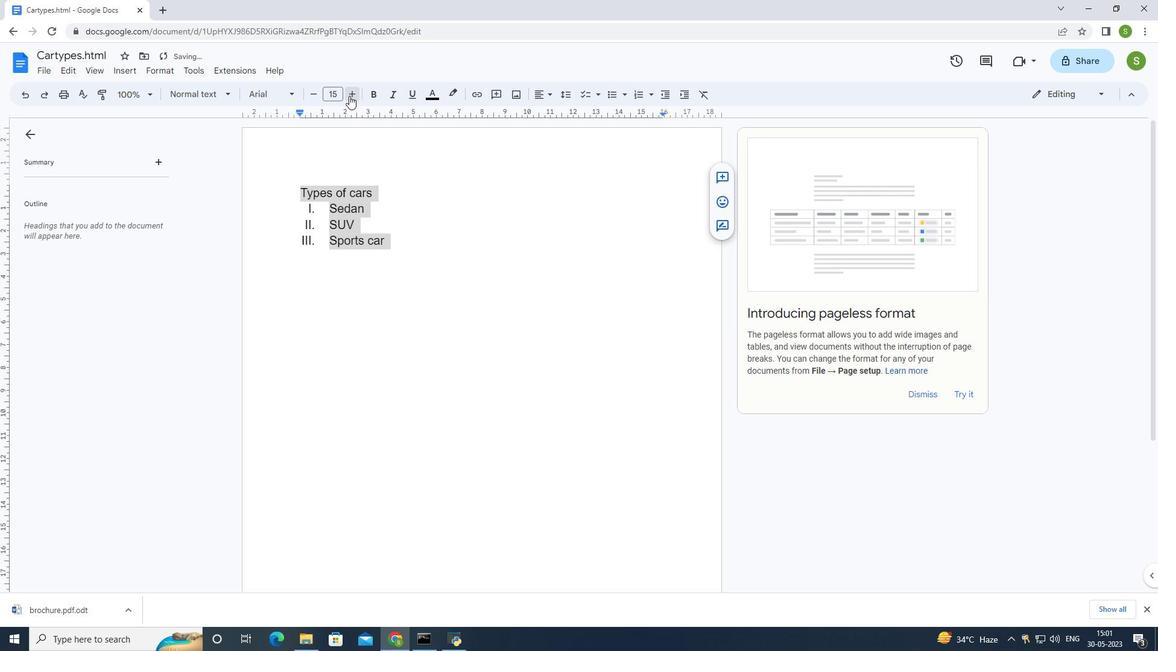 
Action: Mouse pressed left at (349, 95)
Screenshot: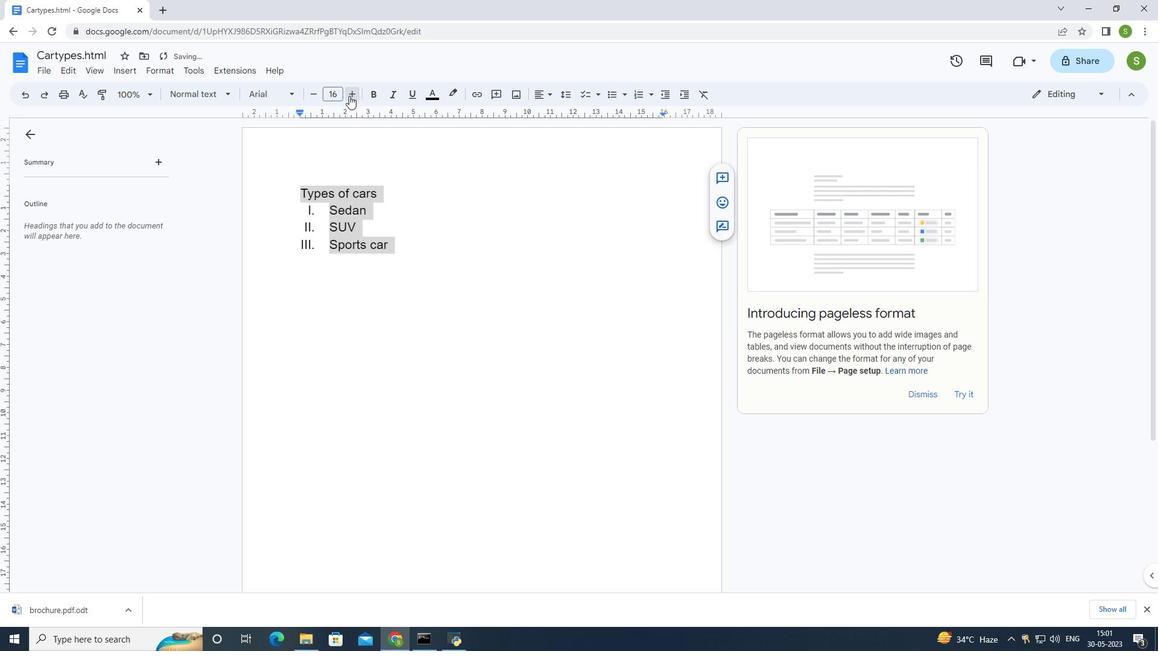 
Action: Mouse pressed left at (349, 95)
Screenshot: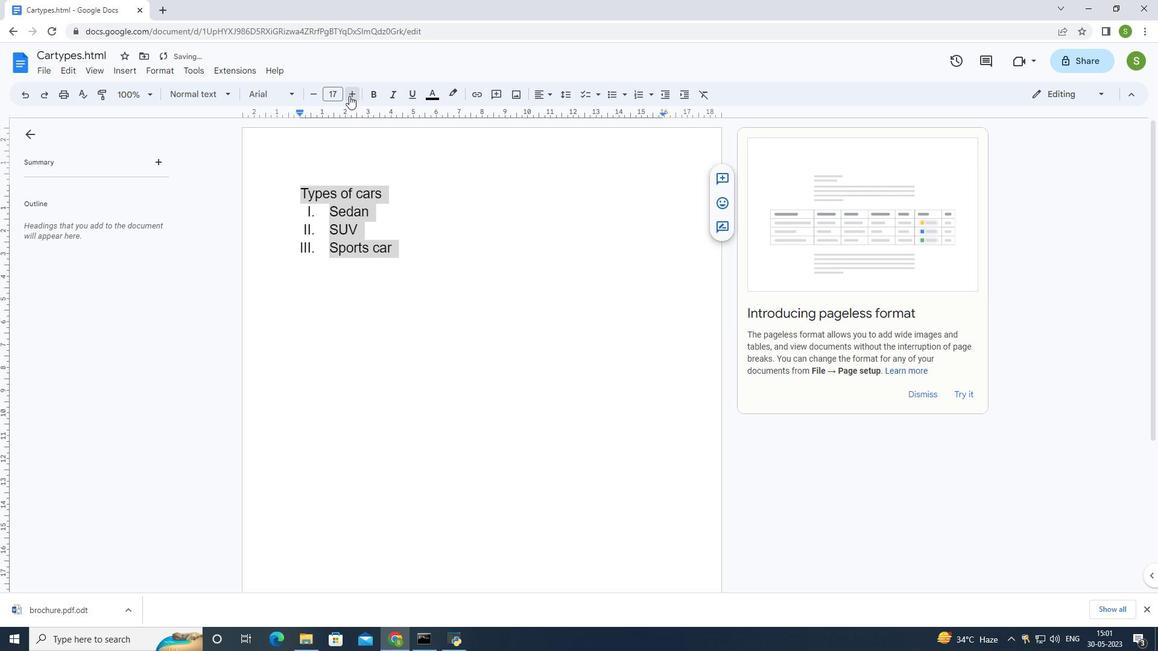 
Action: Mouse moved to (308, 94)
Screenshot: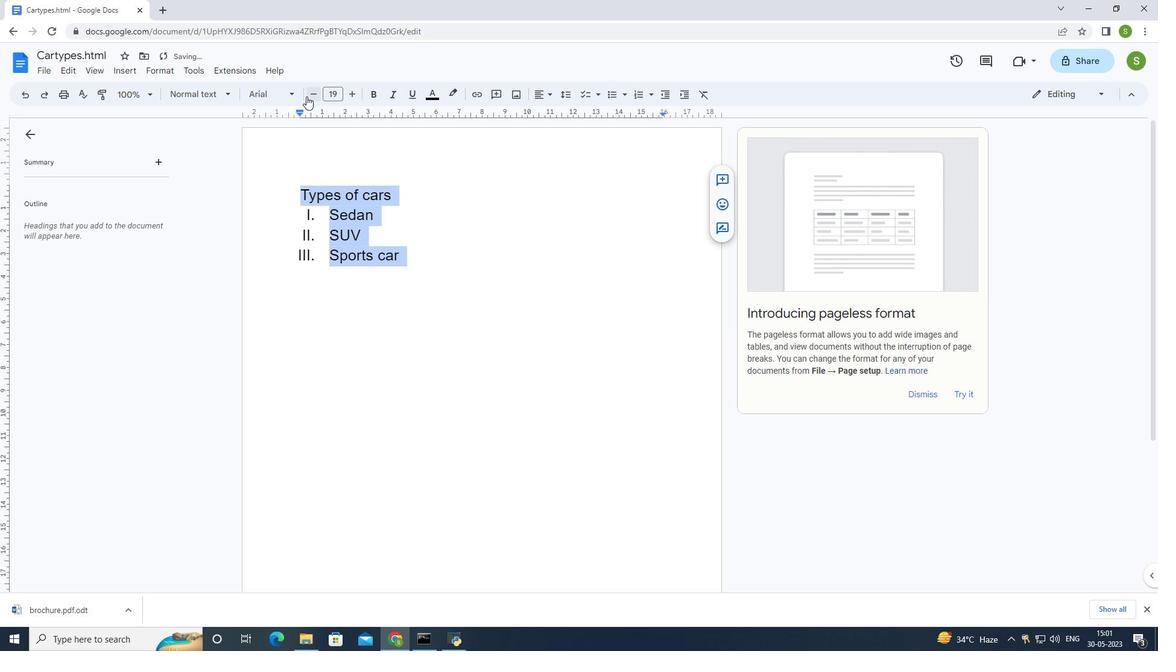
Action: Mouse pressed left at (308, 94)
Screenshot: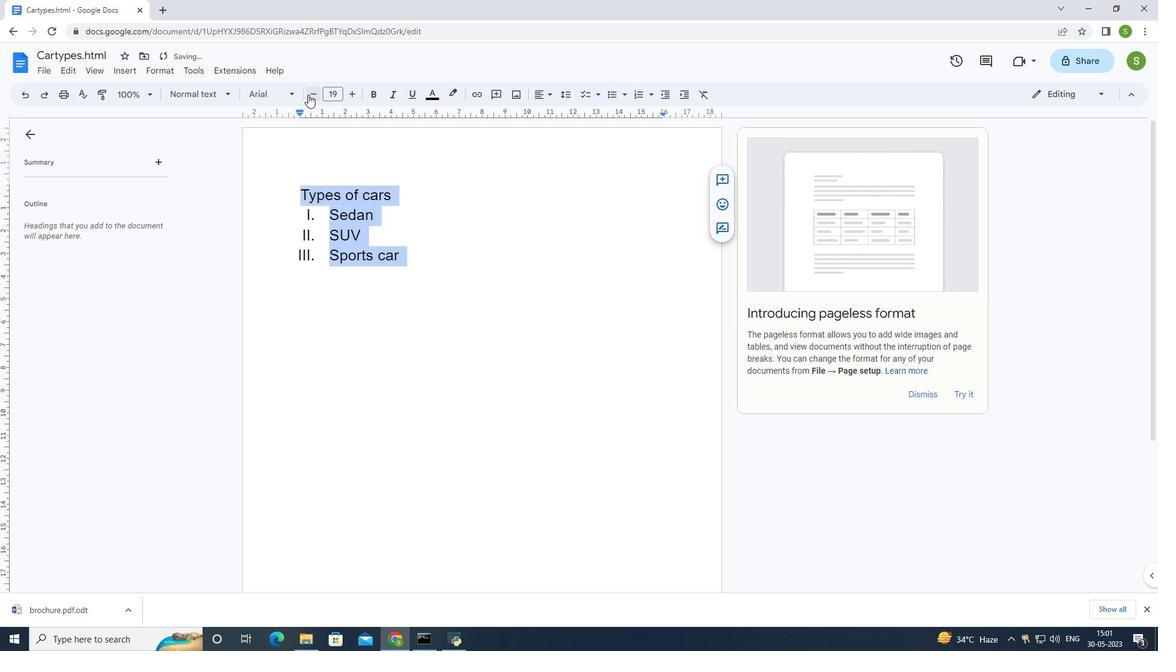 
Action: Mouse moved to (506, 287)
Screenshot: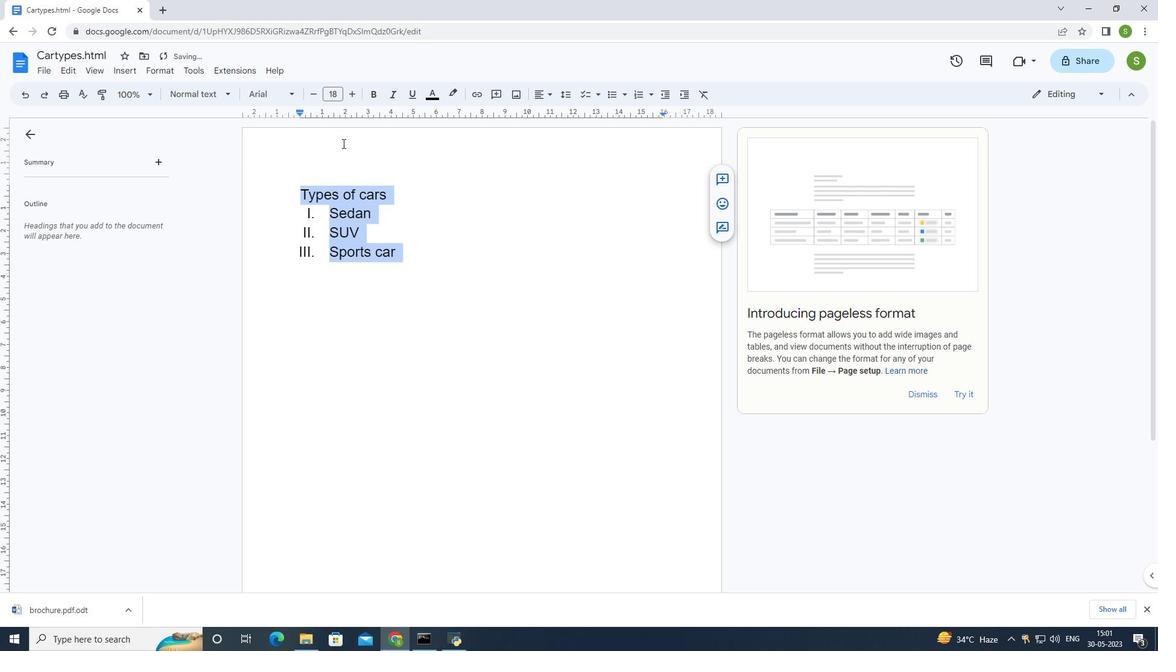 
Action: Mouse pressed left at (506, 287)
Screenshot: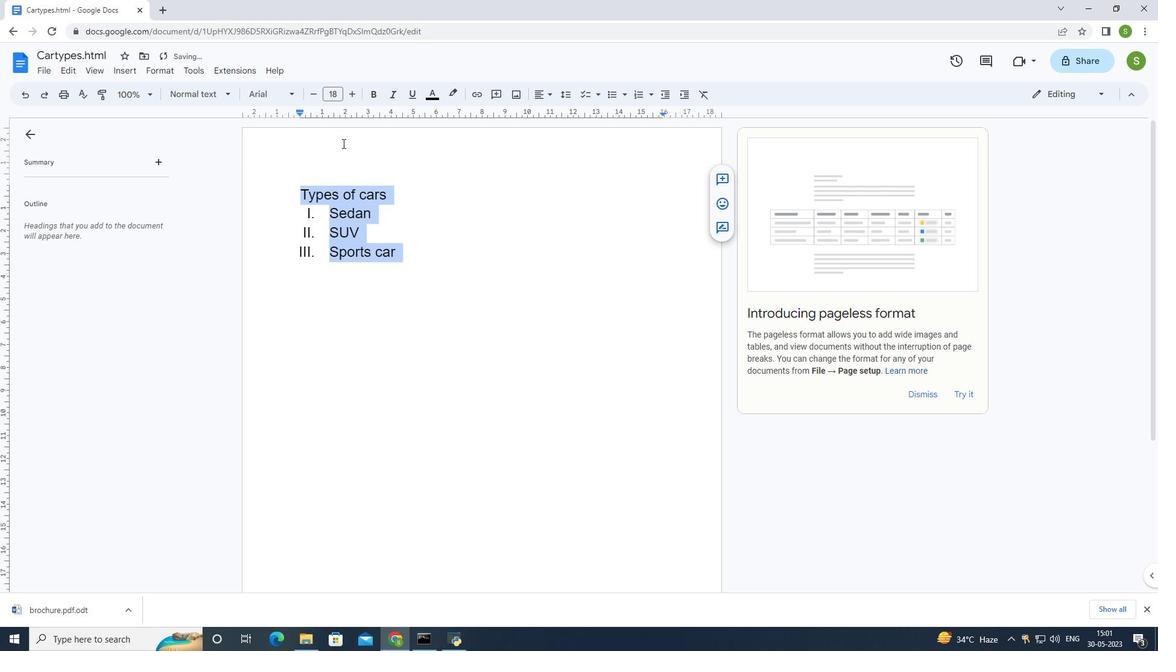
Action: Mouse moved to (506, 283)
Screenshot: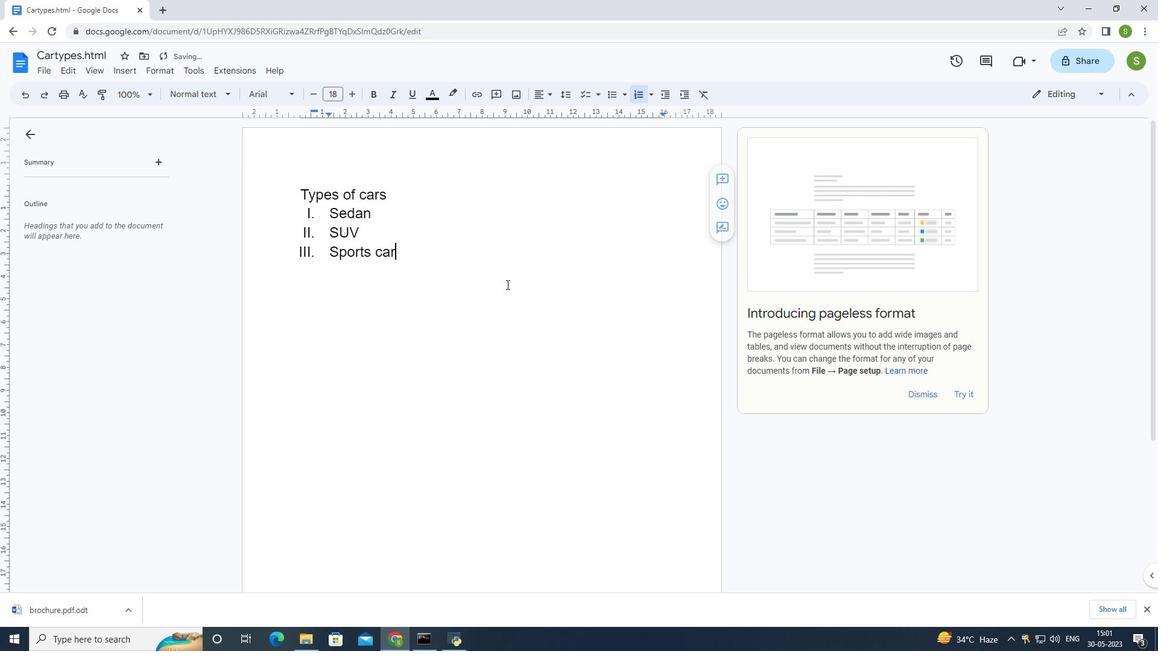 
Action: Key pressed ctrl+S
Screenshot: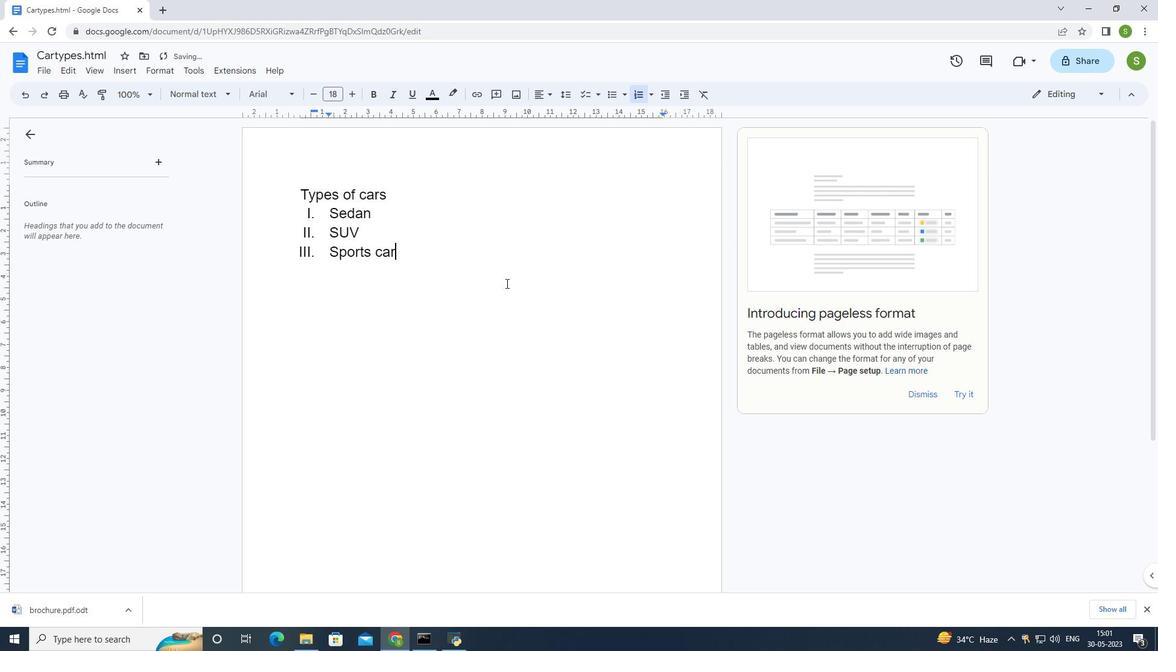 
Action: Mouse moved to (506, 281)
Screenshot: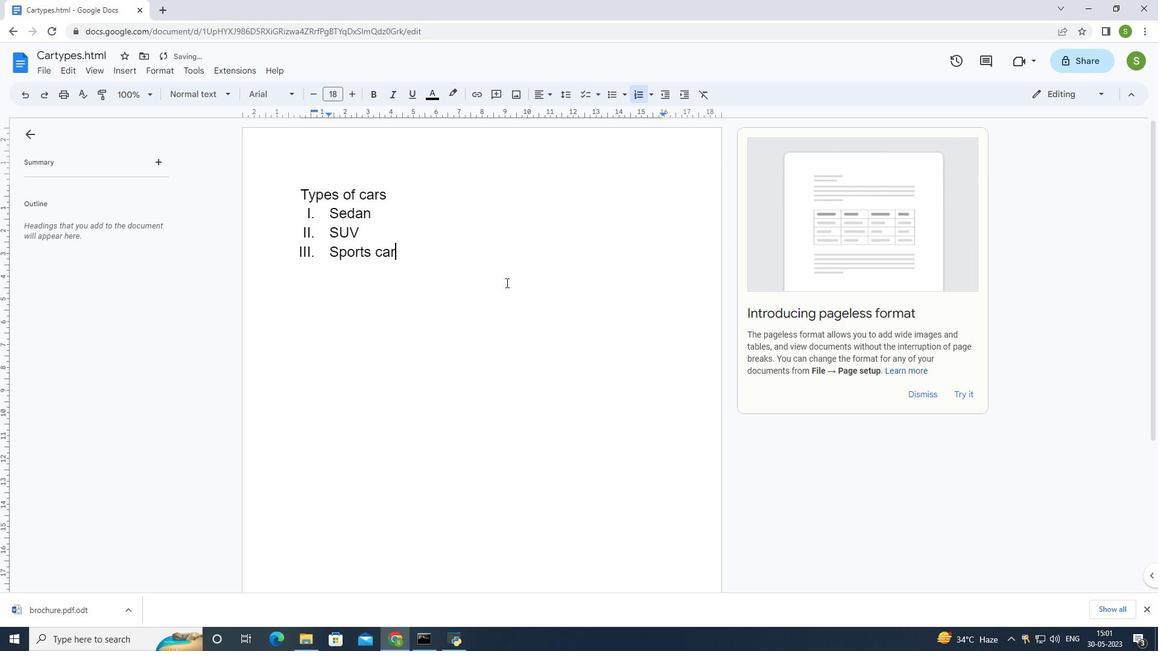 
